 Task: Search one way flight ticket for 4 adults, 2 children, 2 infants in seat and 1 infant on lap in economy from Eastsound: Orcas Island Airport to Laramie: Laramie Regional Airport on 5-3-2023. Choice of flights is Spirit. Number of bags: 1 carry on bag. Price is upto 45000. Outbound departure time preference is 12:45.
Action: Mouse moved to (274, 251)
Screenshot: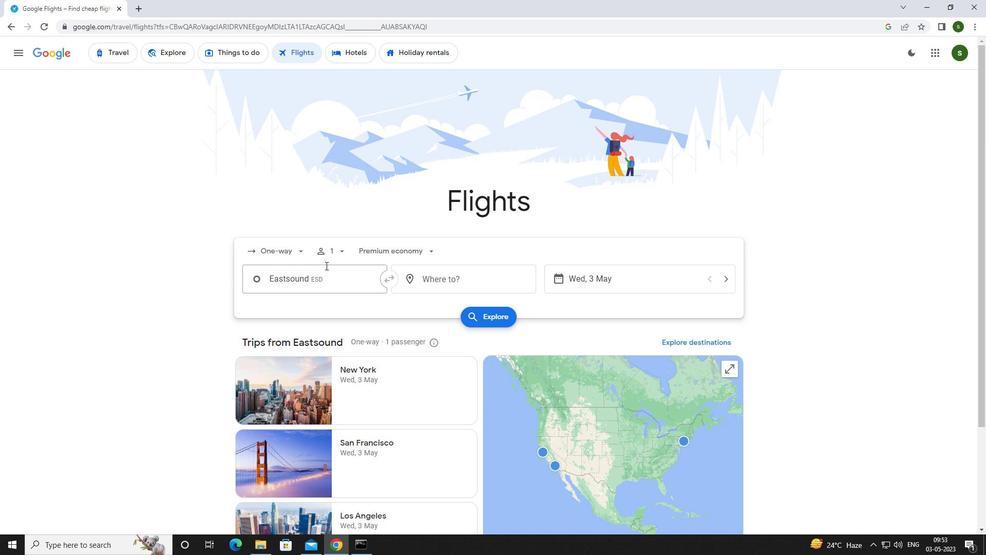 
Action: Mouse pressed left at (274, 251)
Screenshot: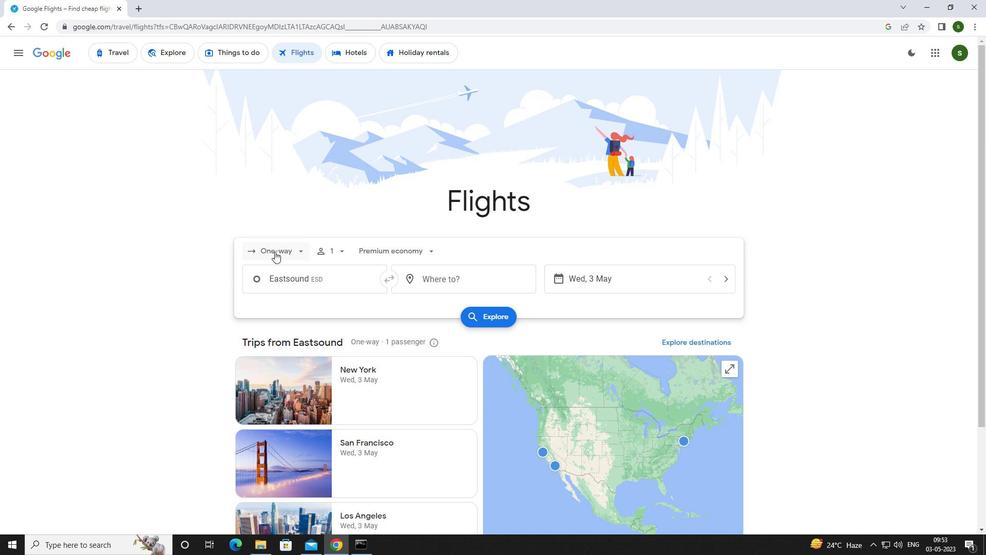 
Action: Mouse moved to (292, 293)
Screenshot: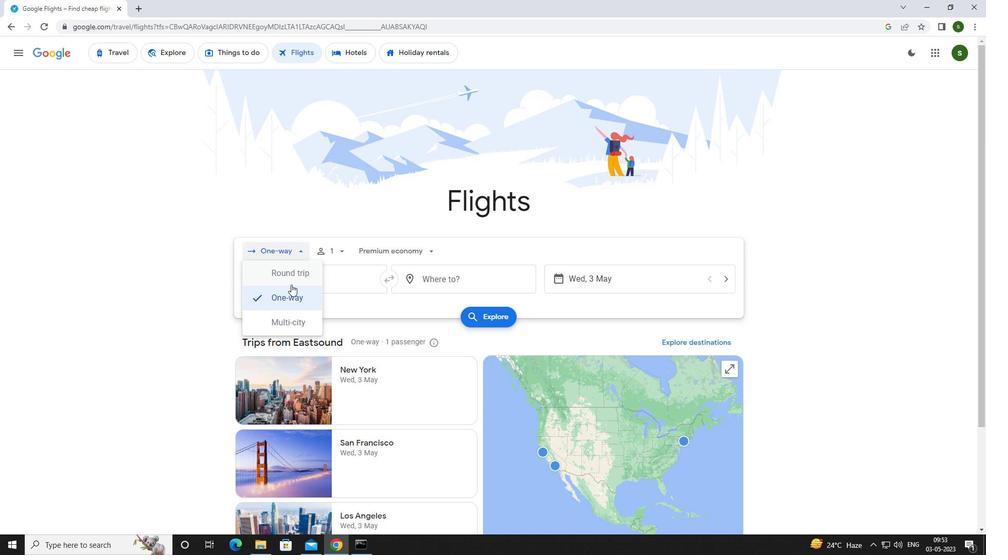 
Action: Mouse pressed left at (292, 293)
Screenshot: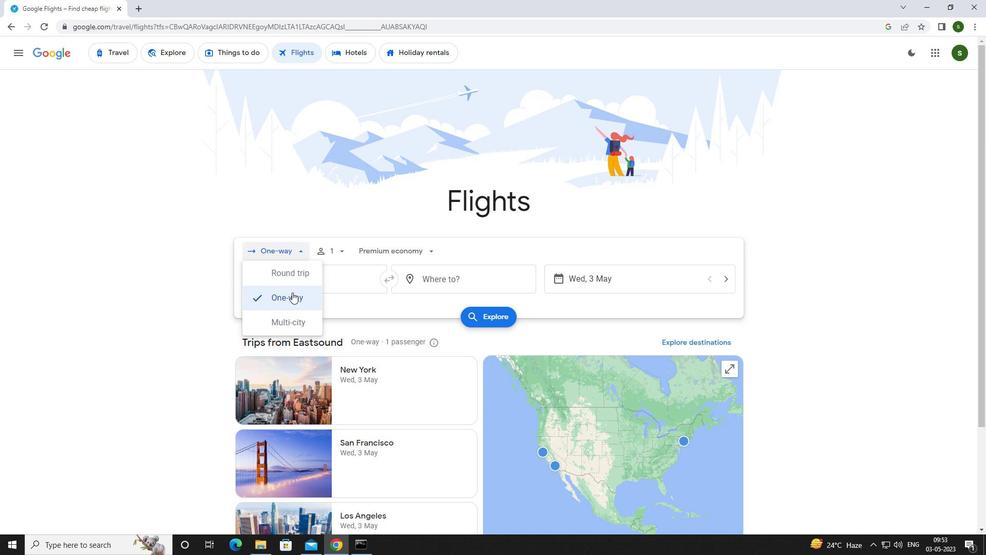 
Action: Mouse moved to (338, 252)
Screenshot: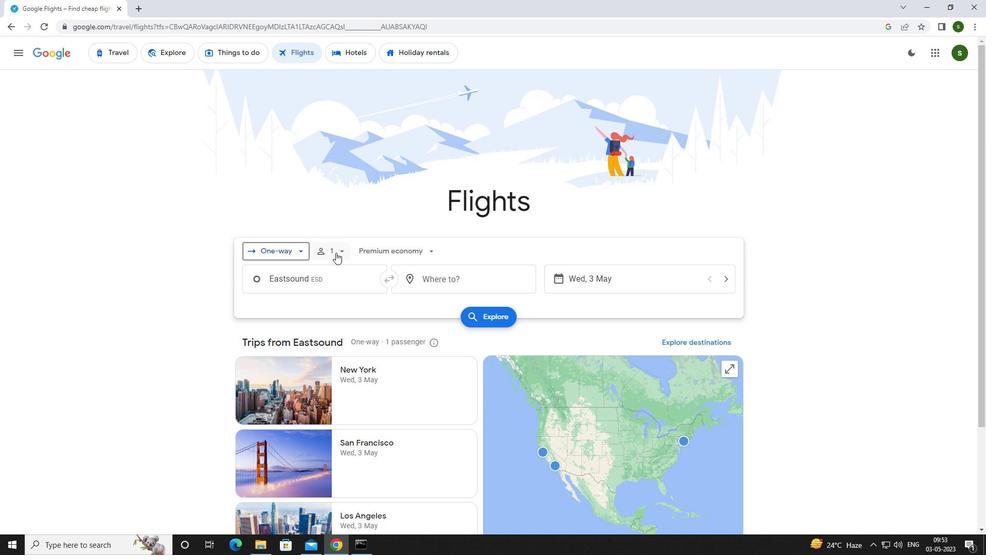 
Action: Mouse pressed left at (338, 252)
Screenshot: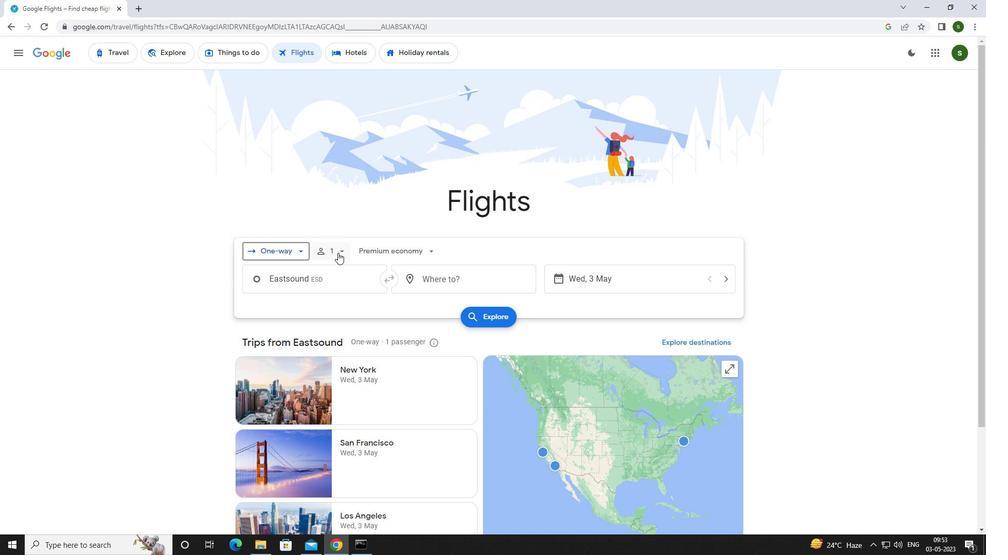 
Action: Mouse moved to (425, 278)
Screenshot: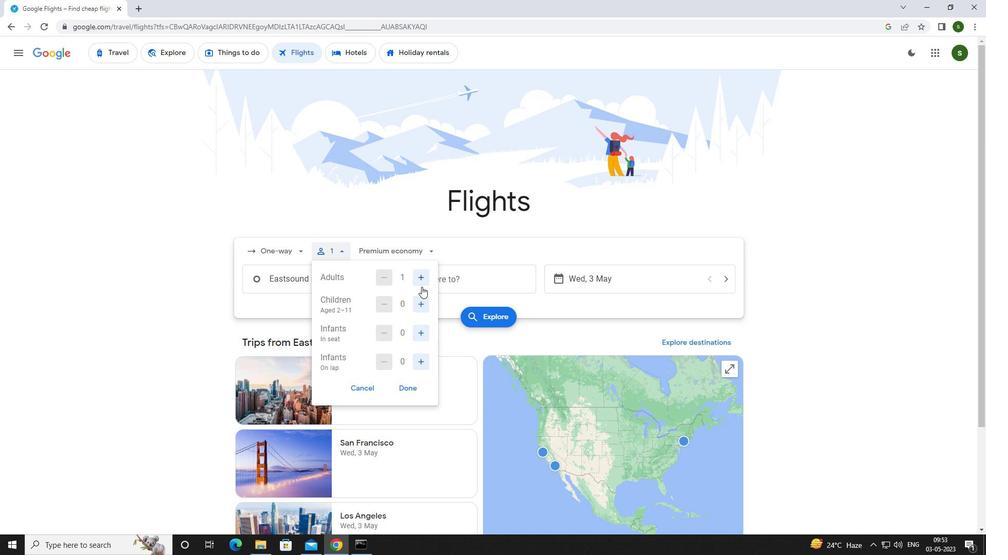 
Action: Mouse pressed left at (425, 278)
Screenshot: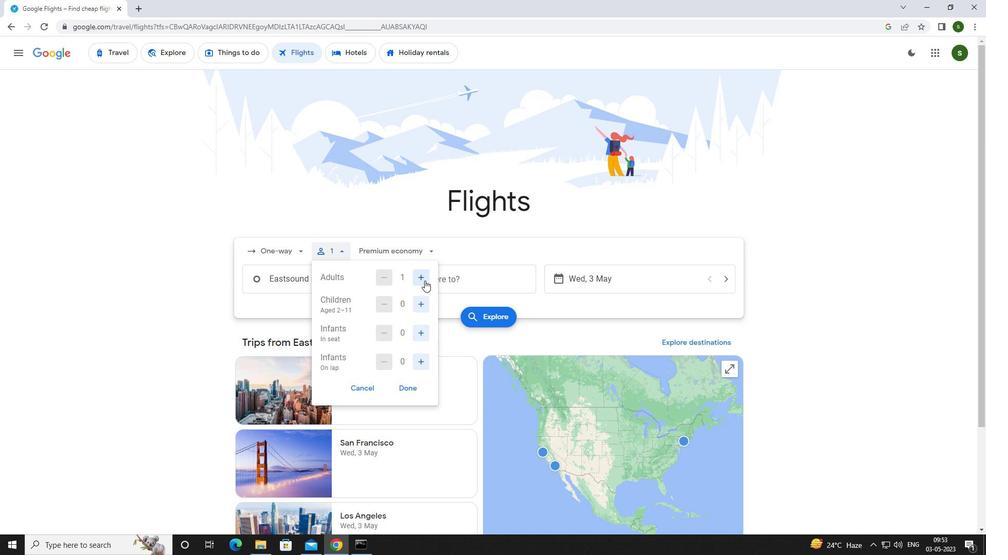
Action: Mouse pressed left at (425, 278)
Screenshot: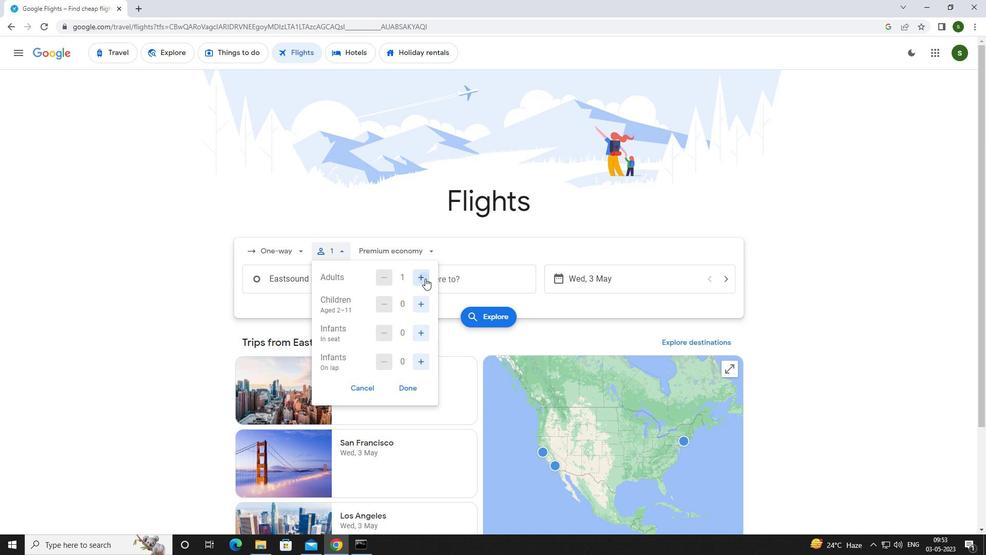 
Action: Mouse pressed left at (425, 278)
Screenshot: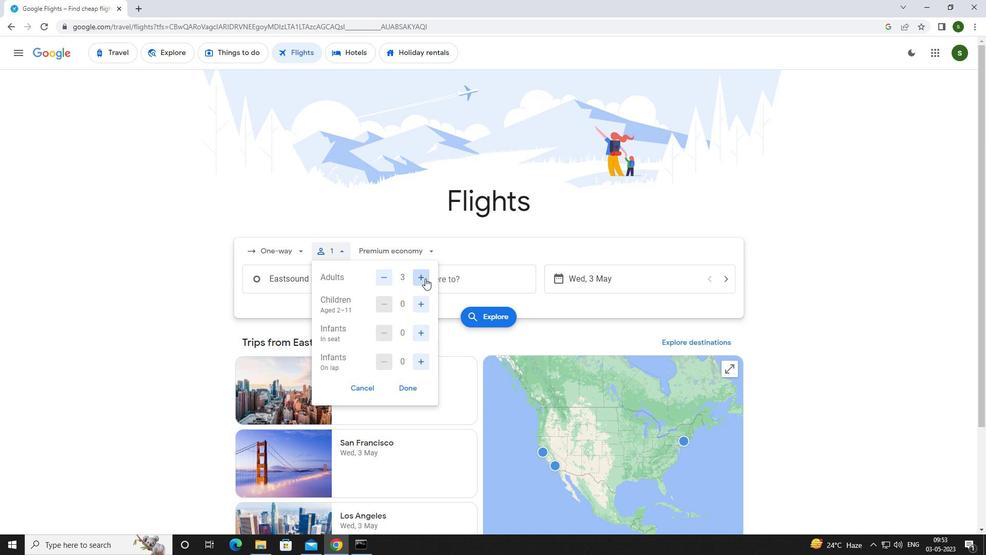 
Action: Mouse moved to (422, 302)
Screenshot: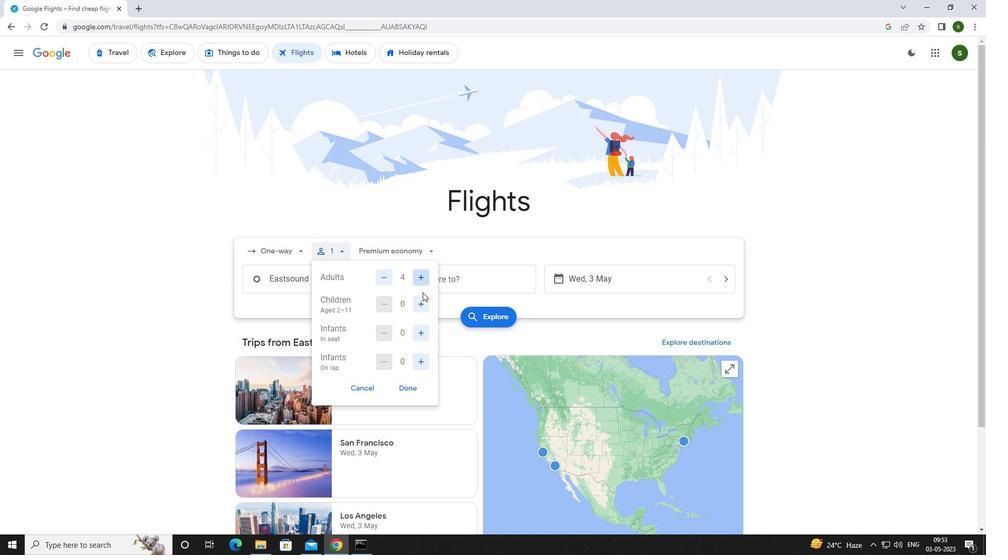 
Action: Mouse pressed left at (422, 302)
Screenshot: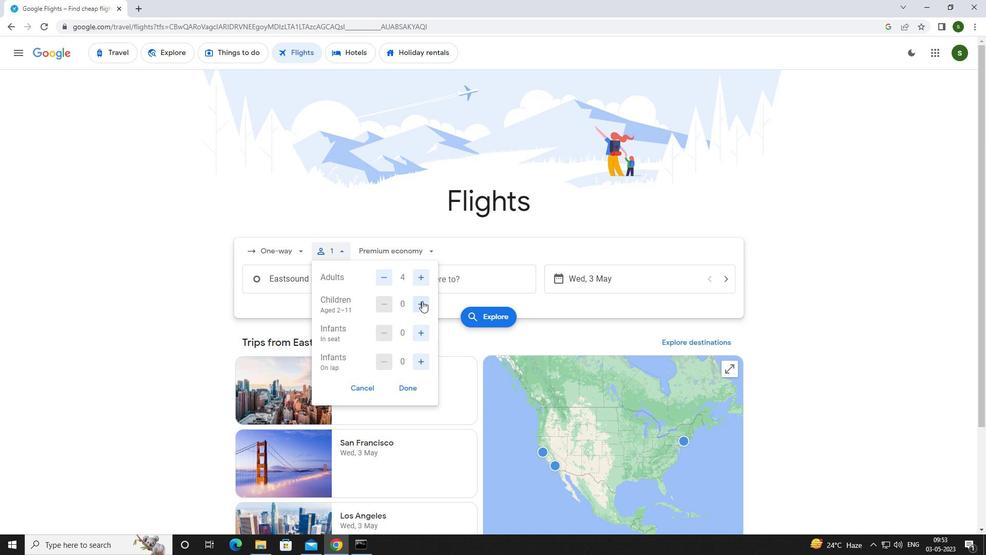 
Action: Mouse pressed left at (422, 302)
Screenshot: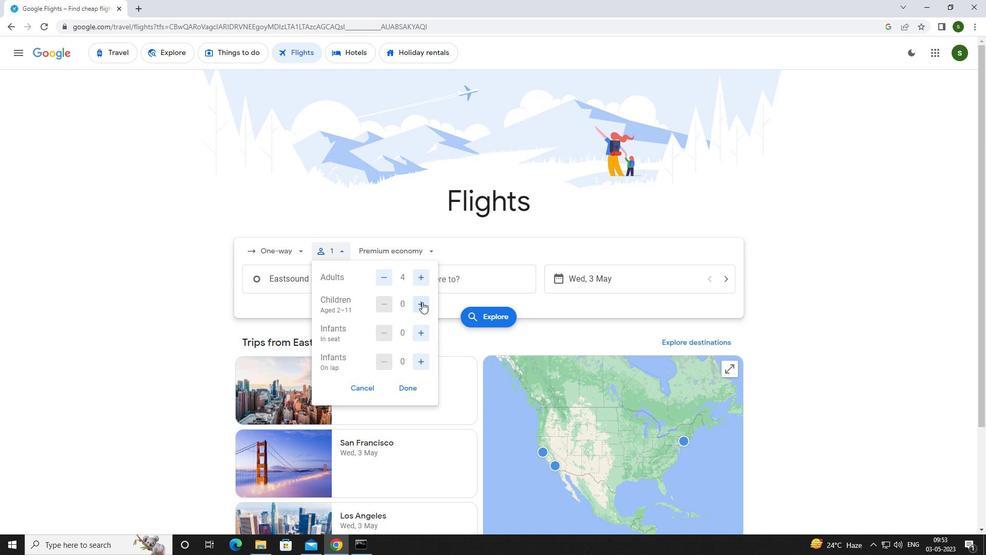 
Action: Mouse moved to (425, 336)
Screenshot: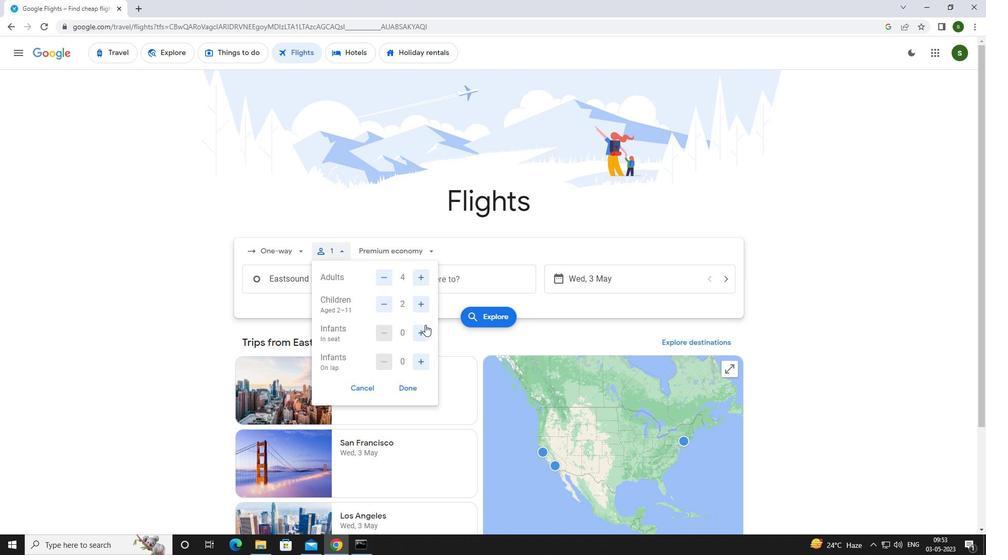 
Action: Mouse pressed left at (425, 336)
Screenshot: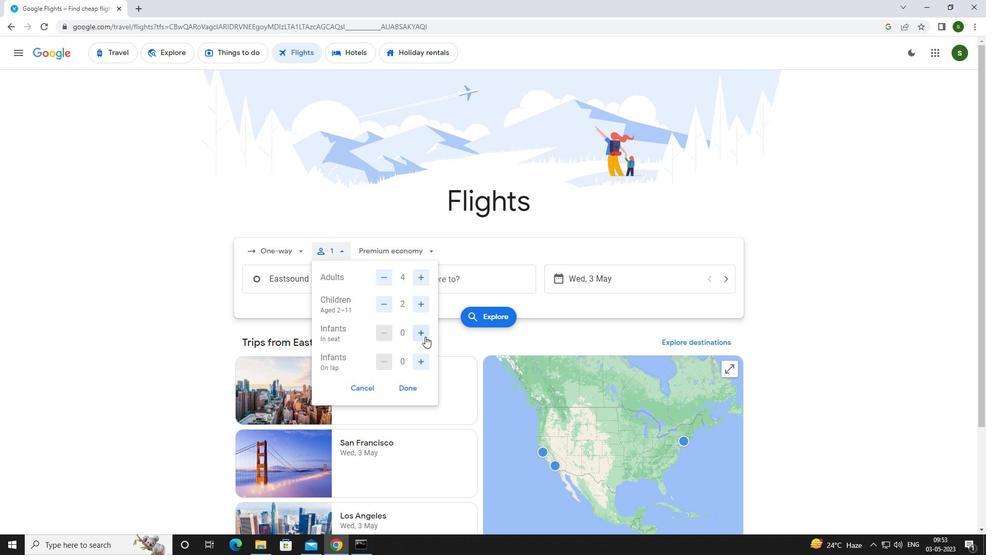 
Action: Mouse pressed left at (425, 336)
Screenshot: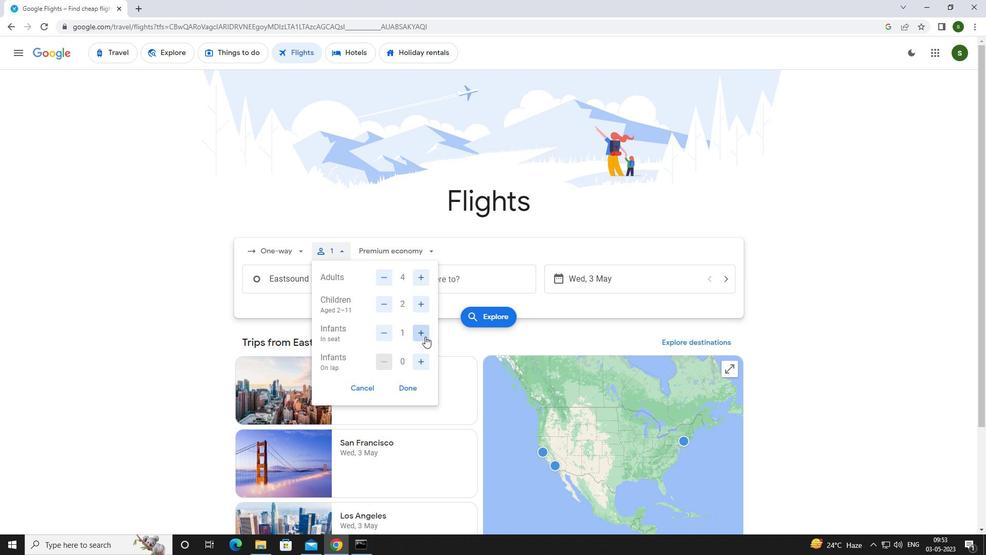 
Action: Mouse moved to (424, 358)
Screenshot: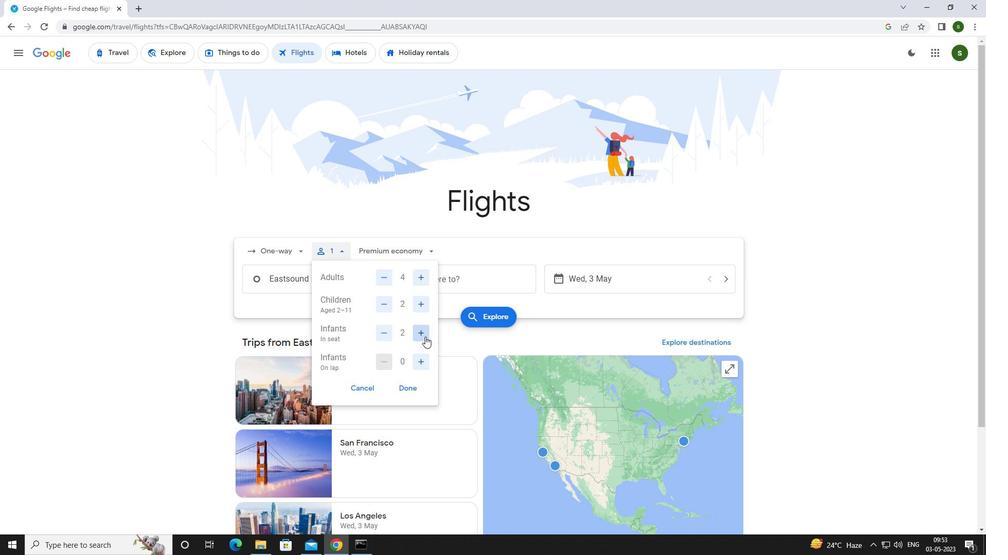 
Action: Mouse pressed left at (424, 358)
Screenshot: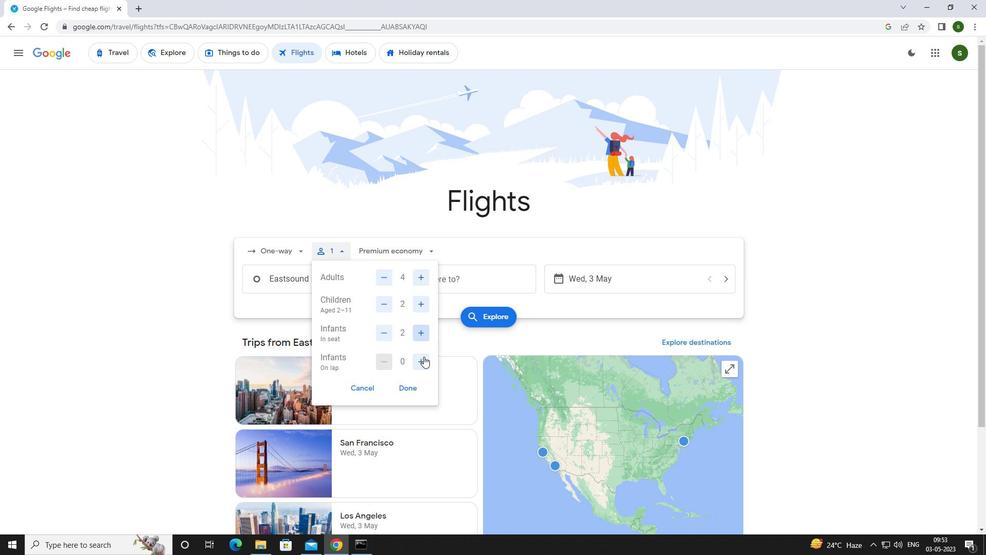 
Action: Mouse moved to (401, 251)
Screenshot: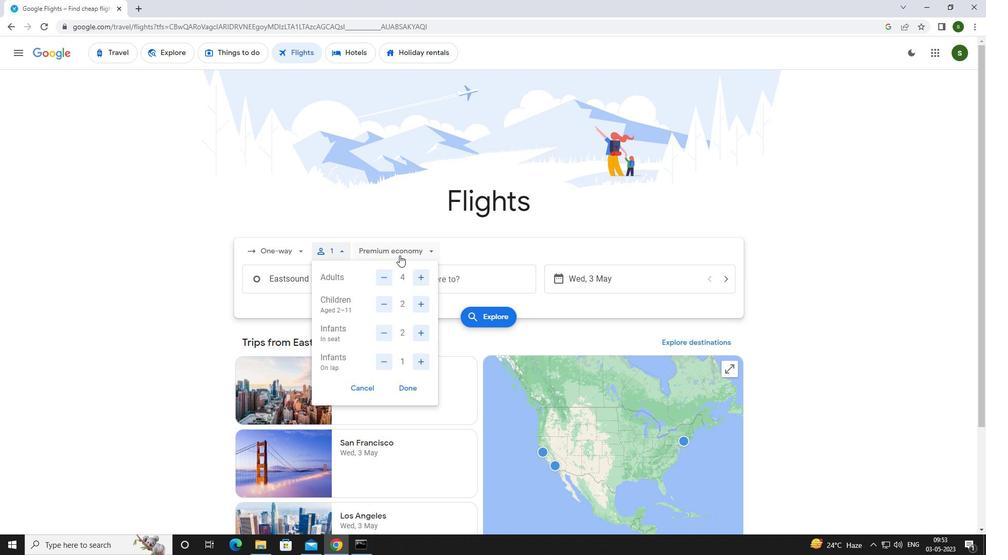 
Action: Mouse pressed left at (401, 251)
Screenshot: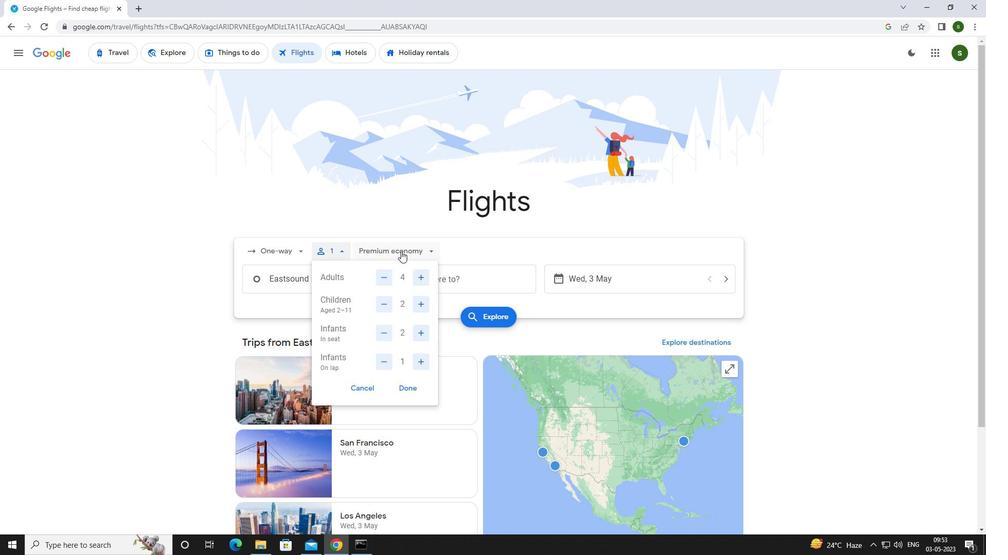 
Action: Mouse moved to (404, 273)
Screenshot: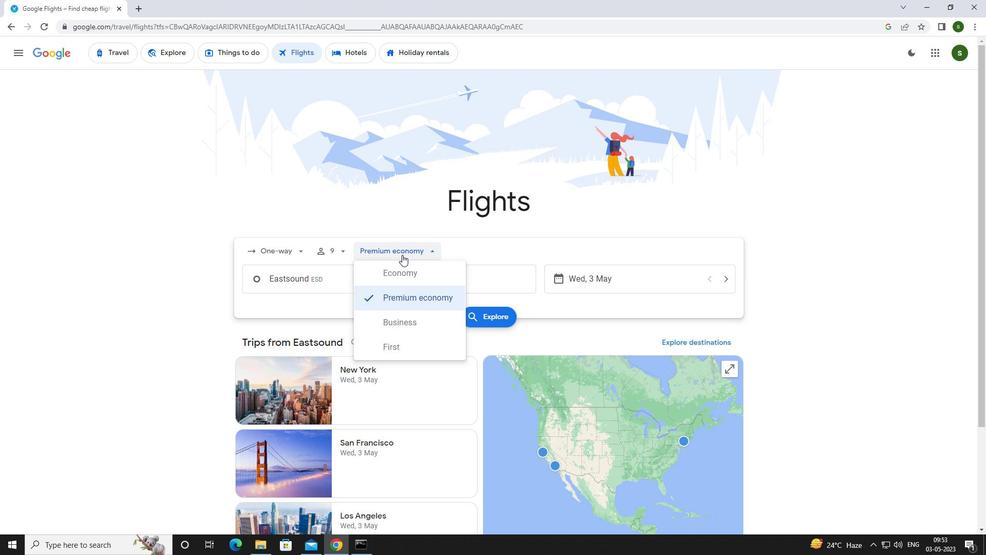 
Action: Mouse pressed left at (404, 273)
Screenshot: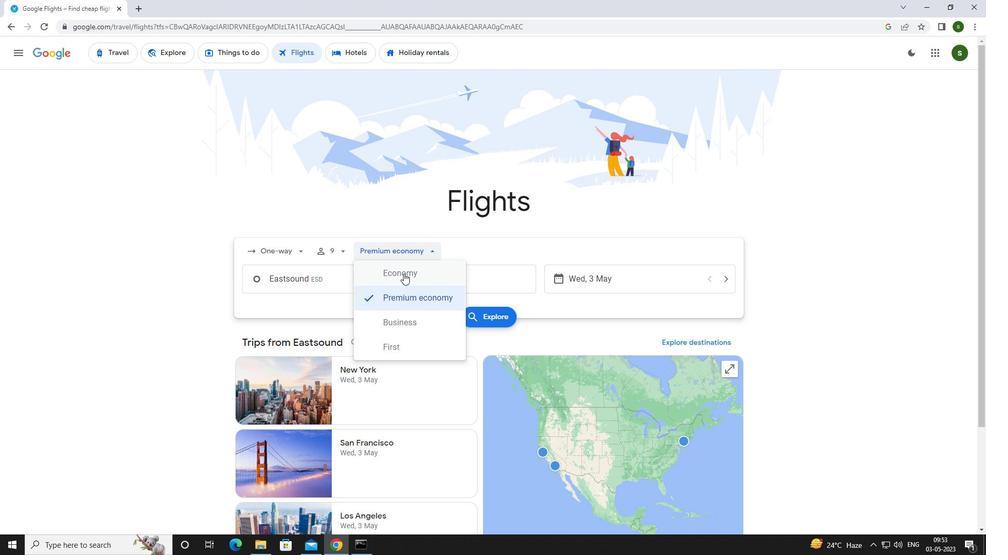 
Action: Mouse moved to (358, 281)
Screenshot: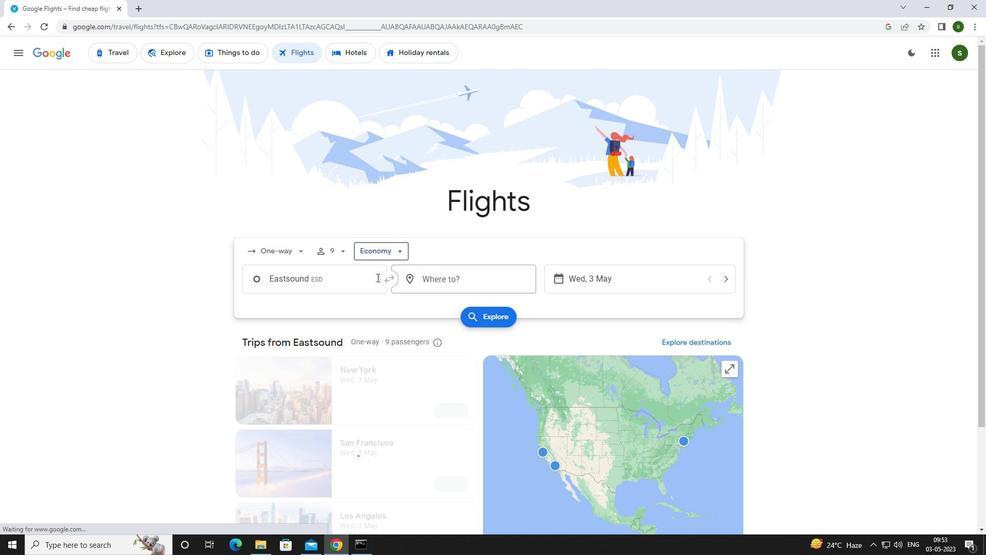 
Action: Mouse pressed left at (358, 281)
Screenshot: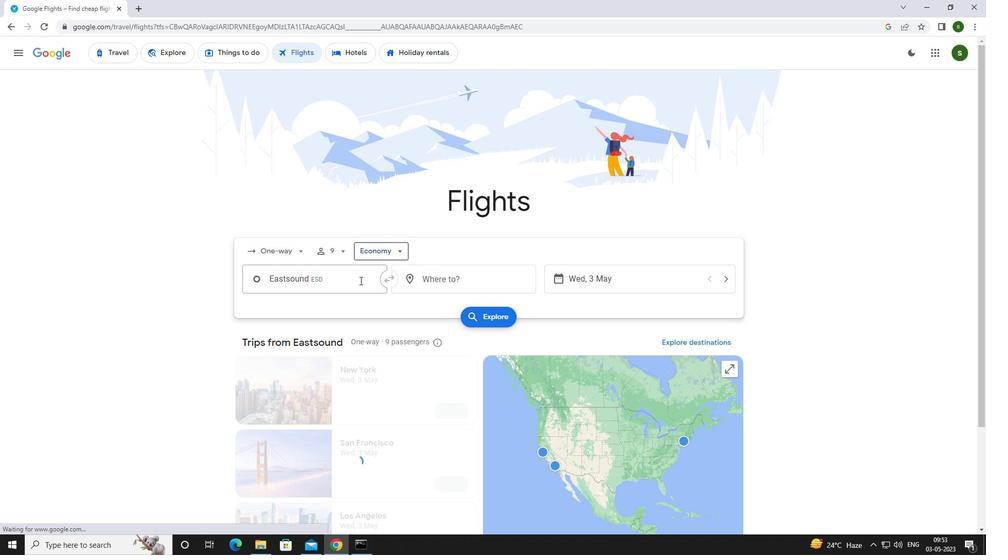 
Action: Key pressed <Key.caps_lock>o<Key.caps_lock>rcas
Screenshot: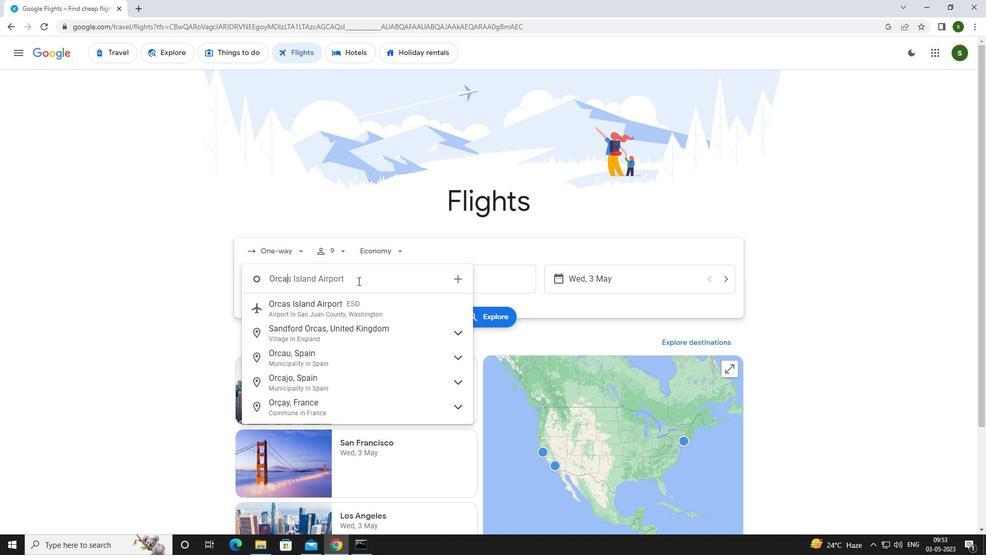 
Action: Mouse moved to (358, 306)
Screenshot: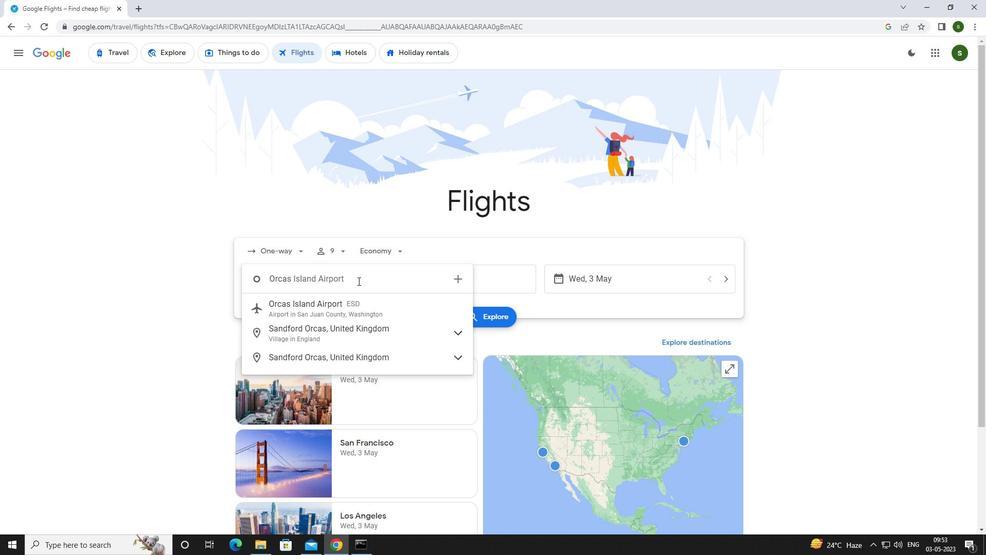 
Action: Mouse pressed left at (358, 306)
Screenshot: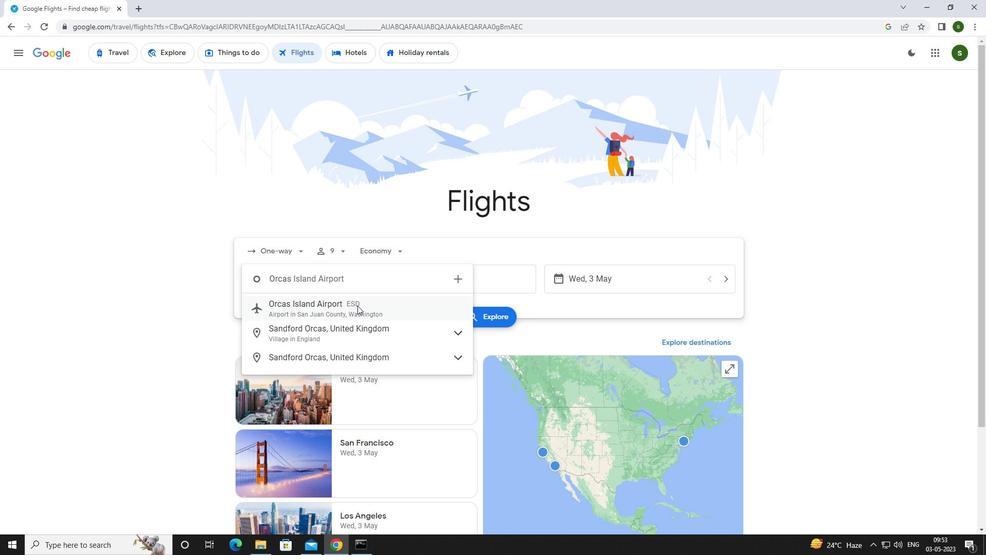 
Action: Mouse moved to (448, 281)
Screenshot: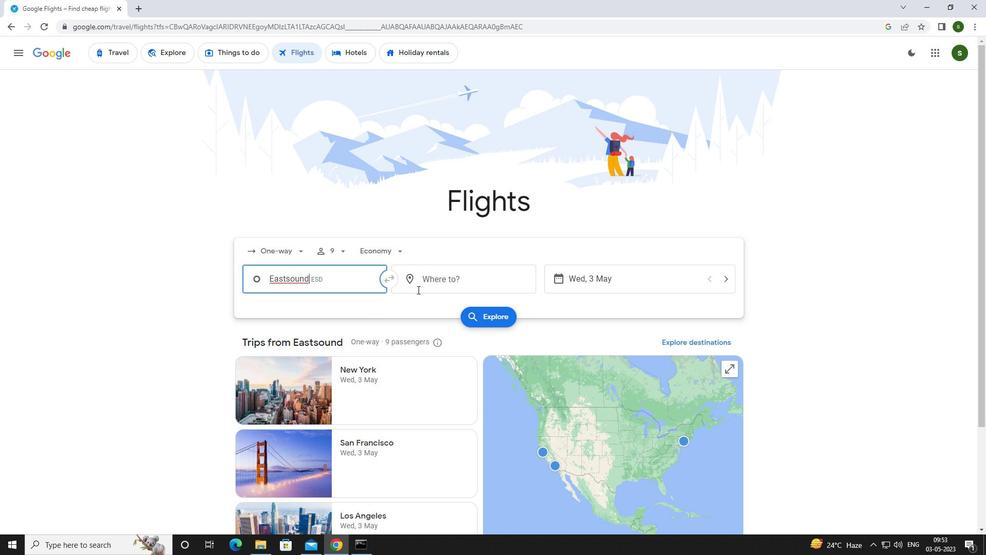 
Action: Mouse pressed left at (448, 281)
Screenshot: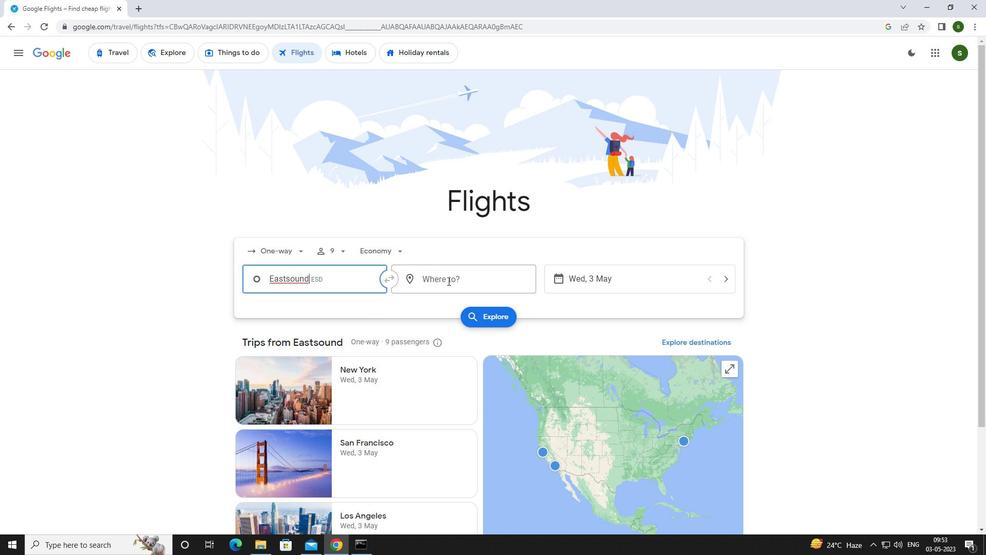 
Action: Mouse moved to (453, 278)
Screenshot: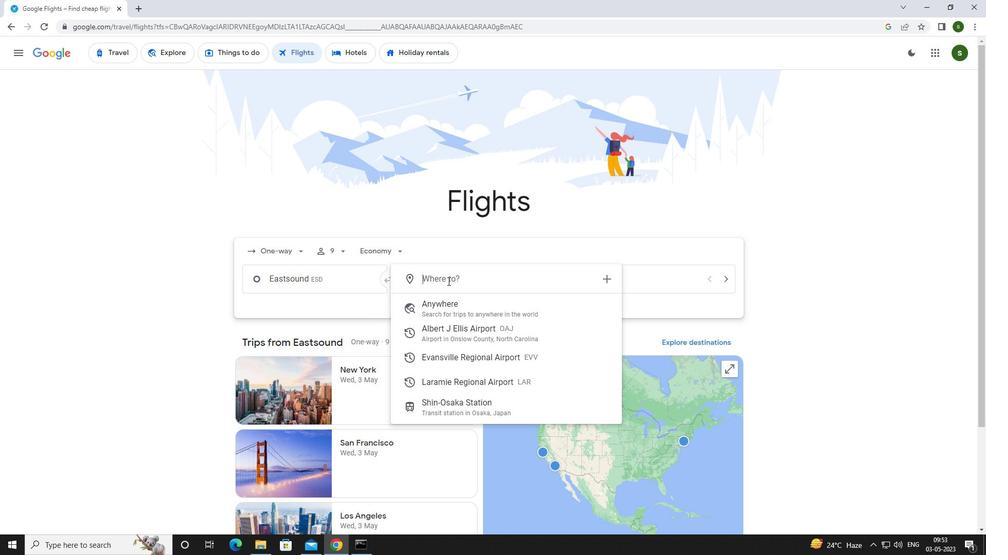 
Action: Key pressed <Key.caps_lock>l<Key.caps_lock>aram
Screenshot: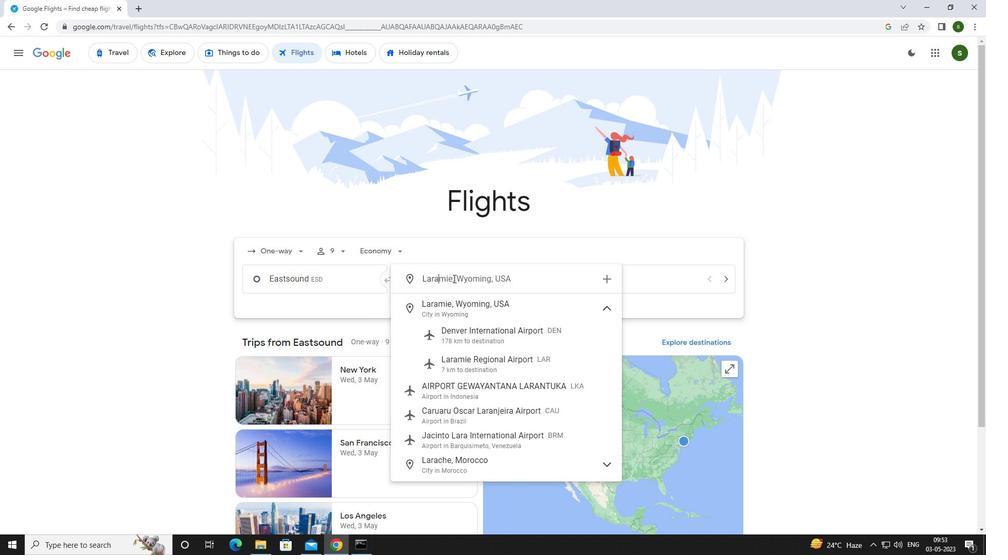 
Action: Mouse moved to (483, 357)
Screenshot: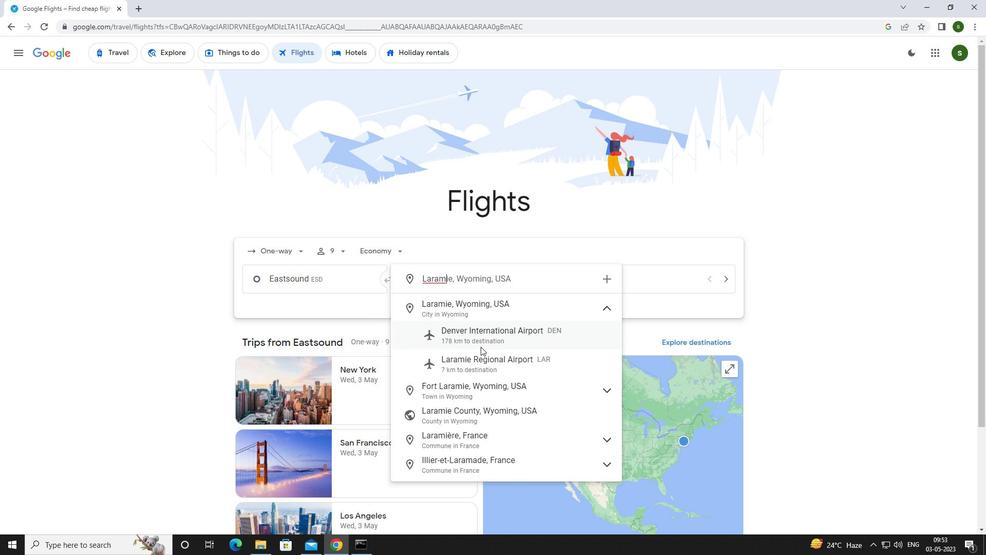 
Action: Mouse pressed left at (483, 357)
Screenshot: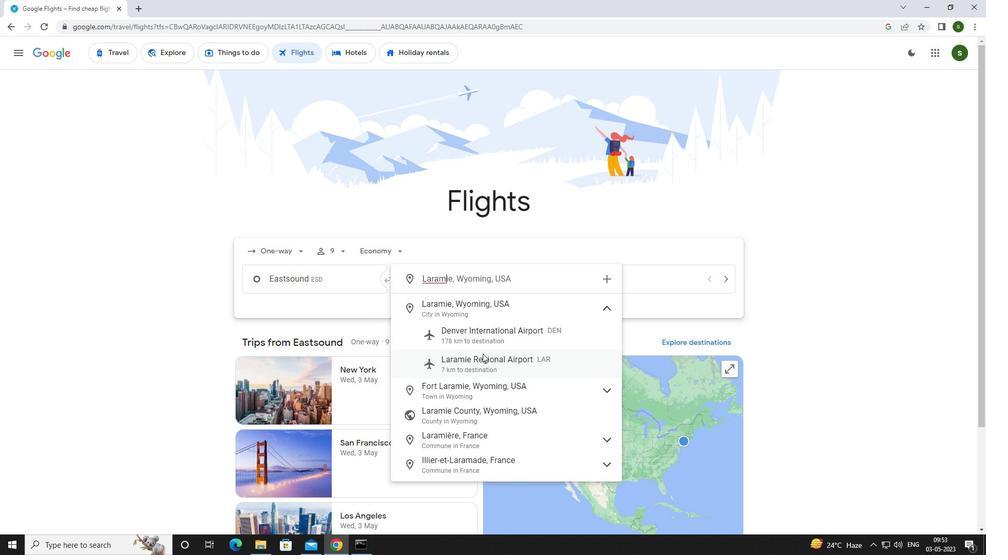 
Action: Mouse moved to (617, 279)
Screenshot: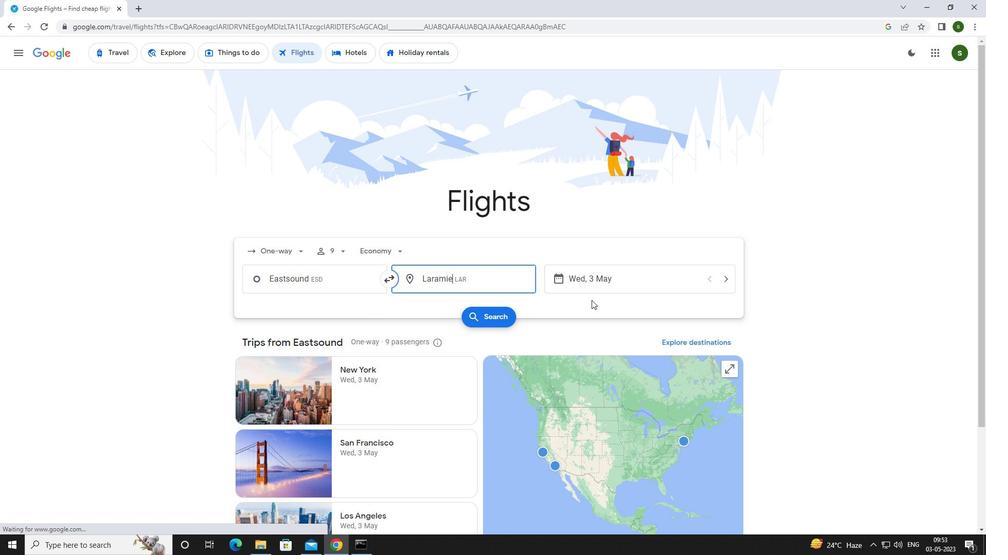 
Action: Mouse pressed left at (617, 279)
Screenshot: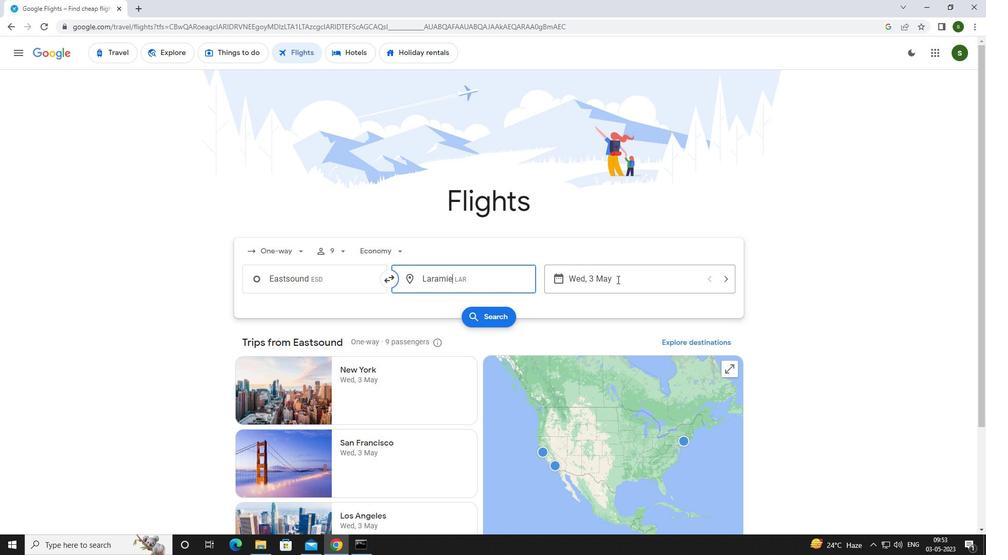 
Action: Mouse moved to (441, 341)
Screenshot: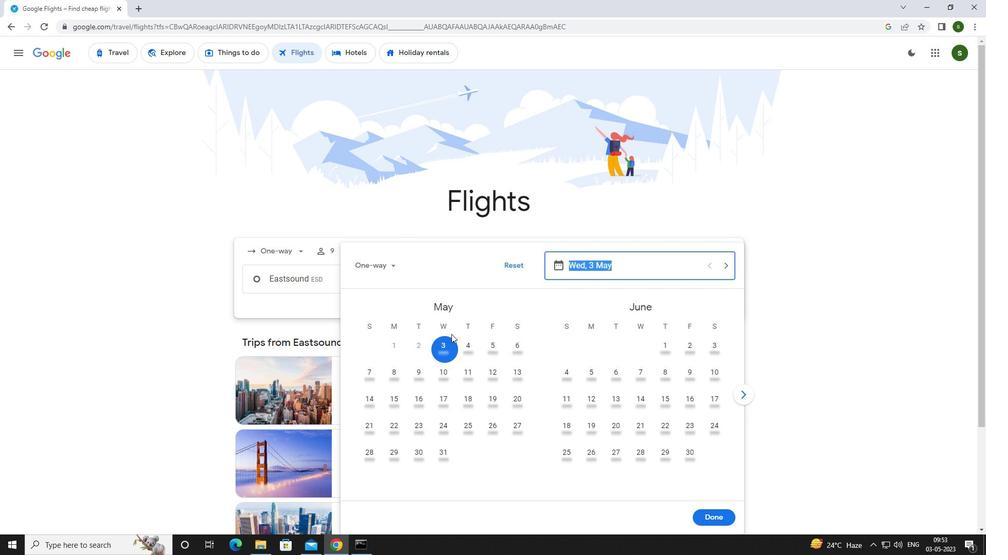 
Action: Mouse pressed left at (441, 341)
Screenshot: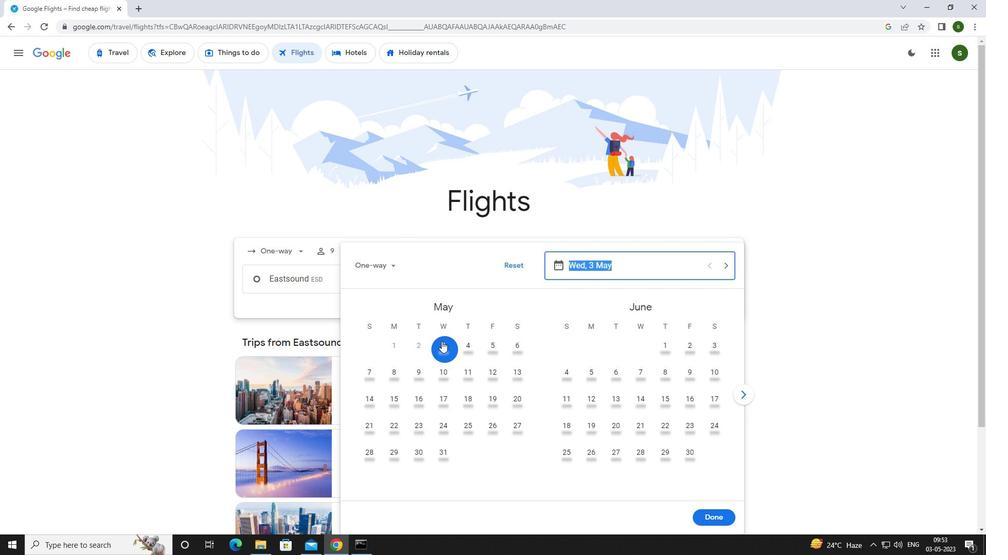 
Action: Mouse moved to (714, 512)
Screenshot: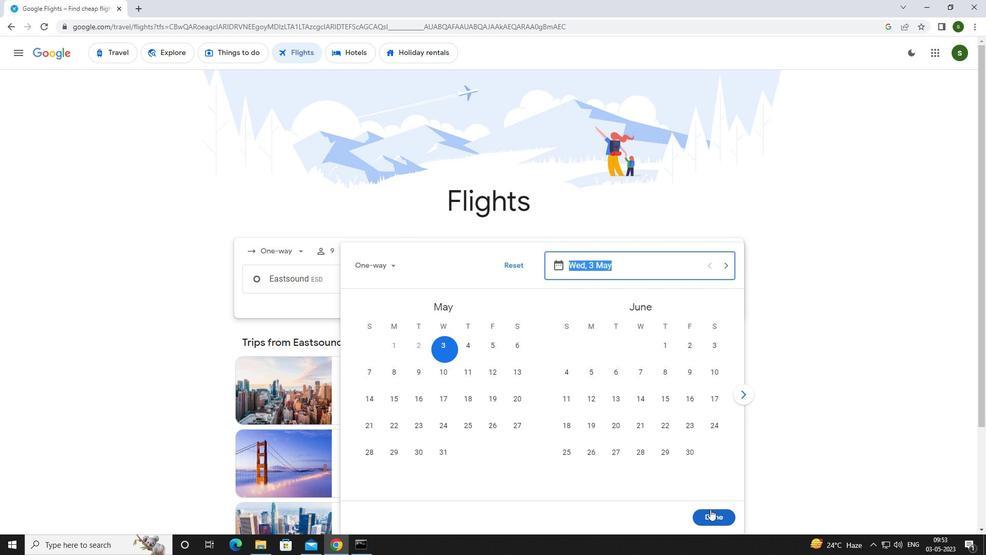 
Action: Mouse pressed left at (714, 512)
Screenshot: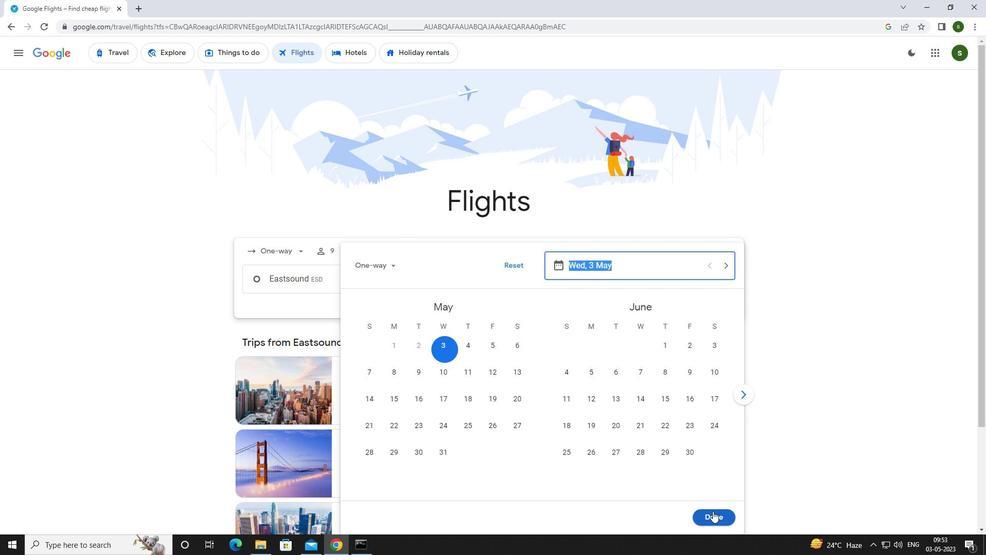 
Action: Mouse moved to (481, 322)
Screenshot: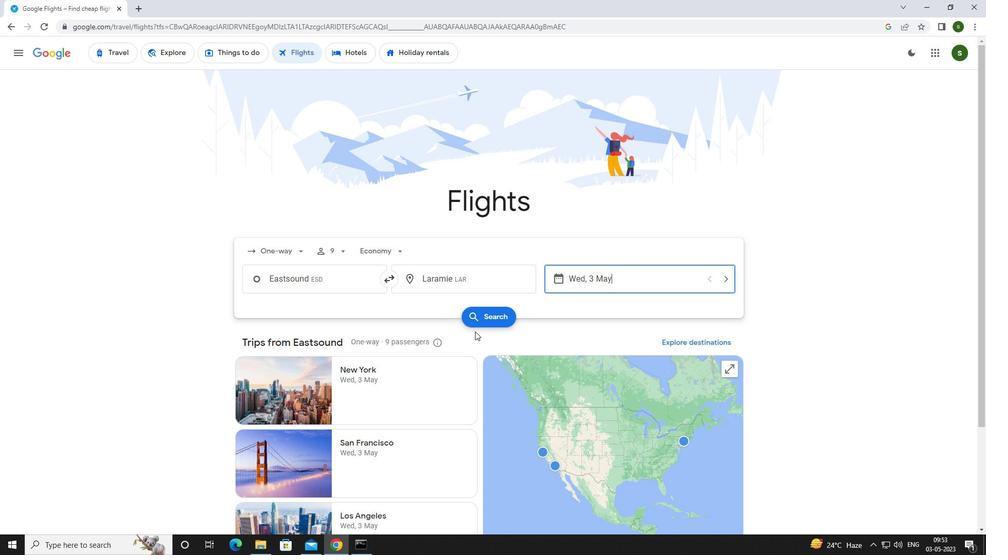 
Action: Mouse pressed left at (481, 322)
Screenshot: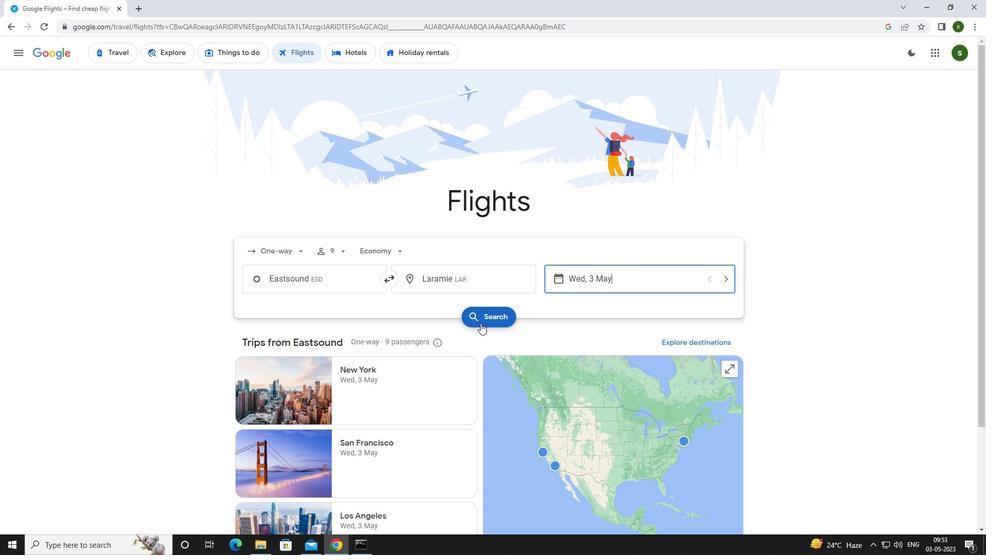 
Action: Mouse moved to (266, 148)
Screenshot: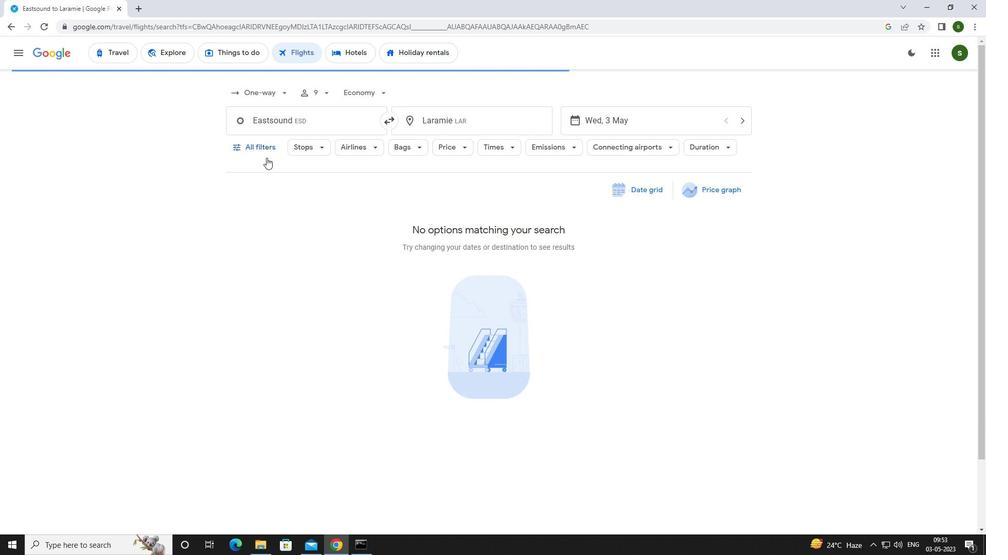
Action: Mouse pressed left at (266, 148)
Screenshot: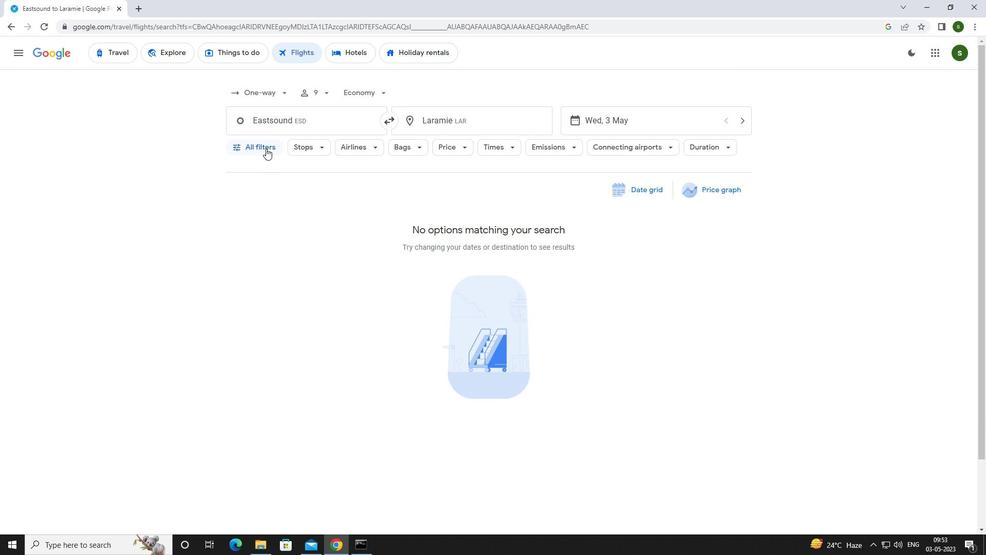
Action: Mouse moved to (383, 366)
Screenshot: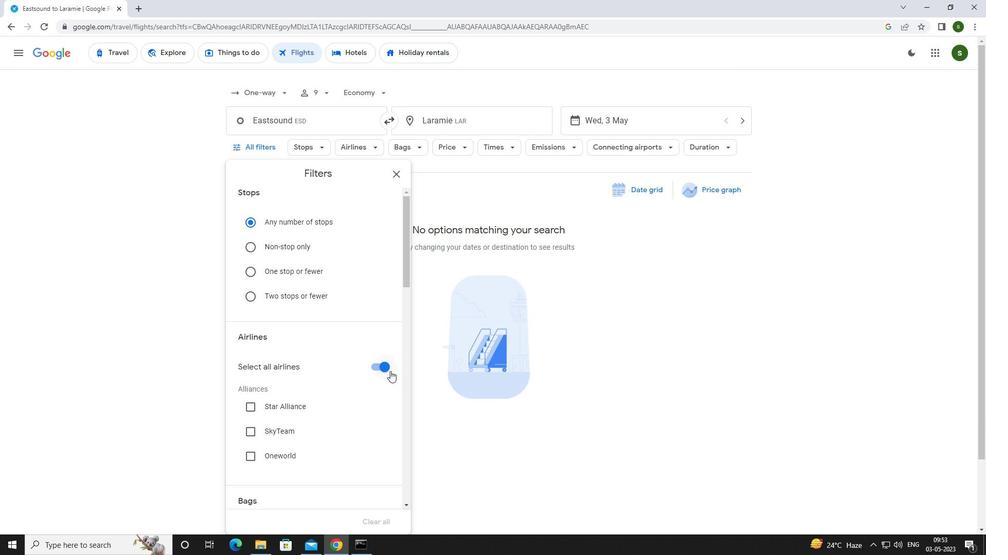 
Action: Mouse pressed left at (383, 366)
Screenshot: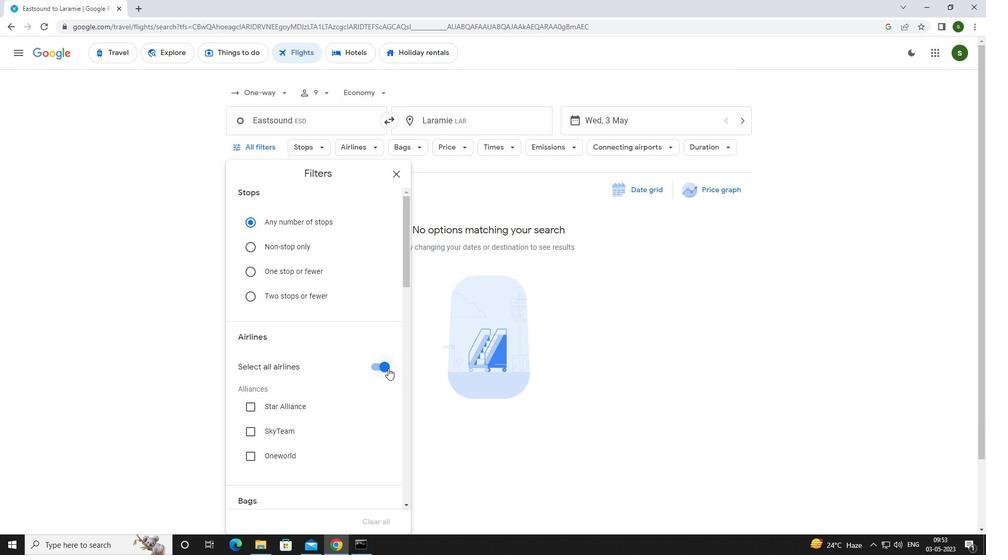 
Action: Mouse moved to (370, 330)
Screenshot: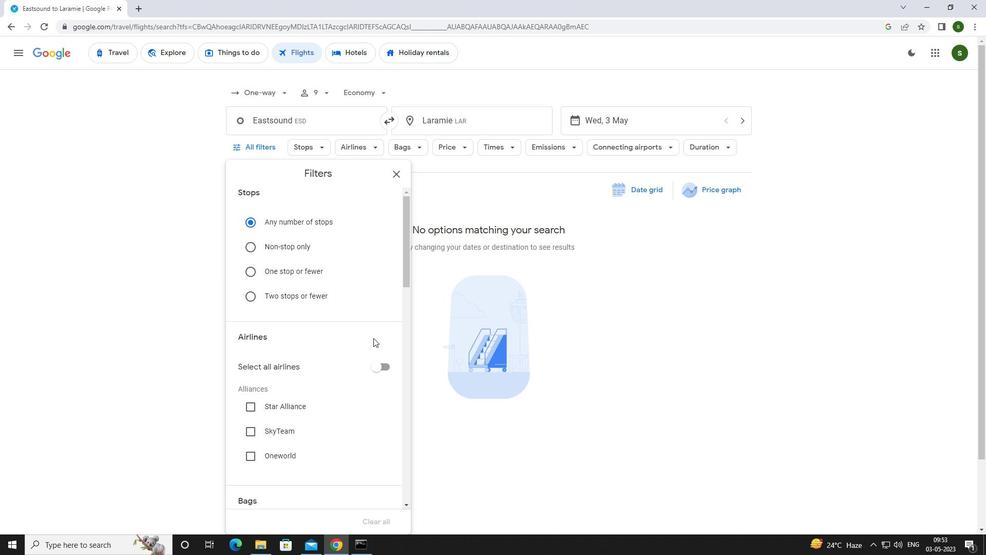
Action: Mouse scrolled (370, 329) with delta (0, 0)
Screenshot: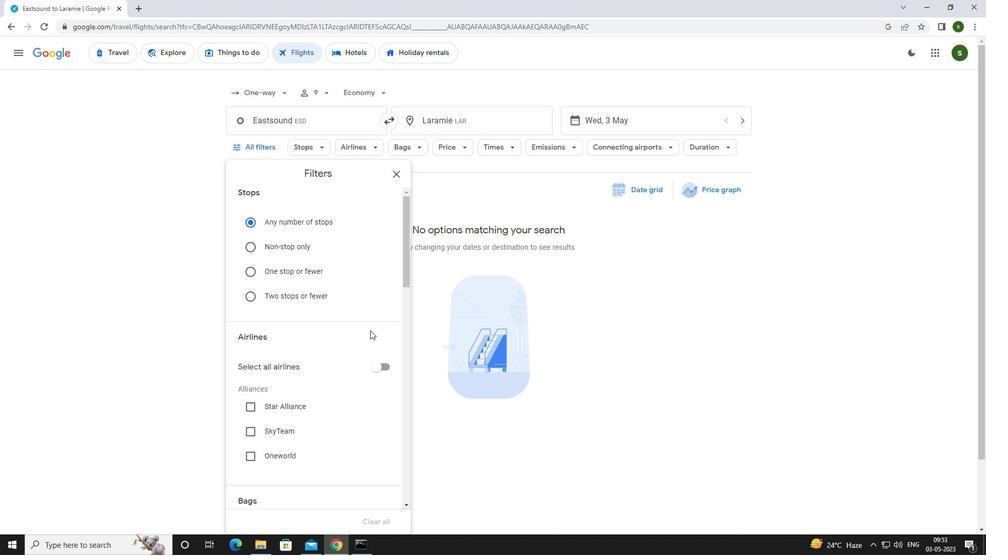 
Action: Mouse scrolled (370, 329) with delta (0, 0)
Screenshot: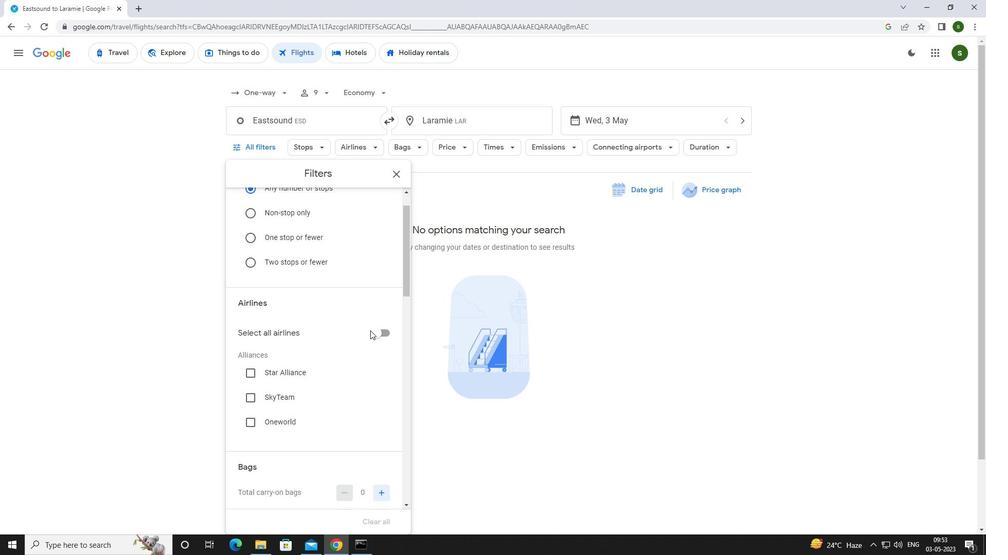 
Action: Mouse scrolled (370, 329) with delta (0, 0)
Screenshot: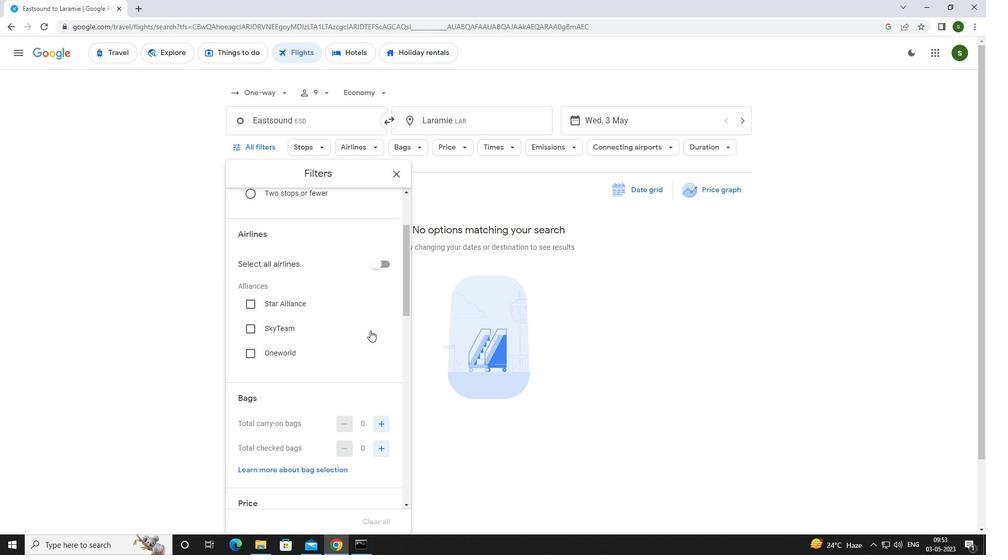
Action: Mouse scrolled (370, 329) with delta (0, 0)
Screenshot: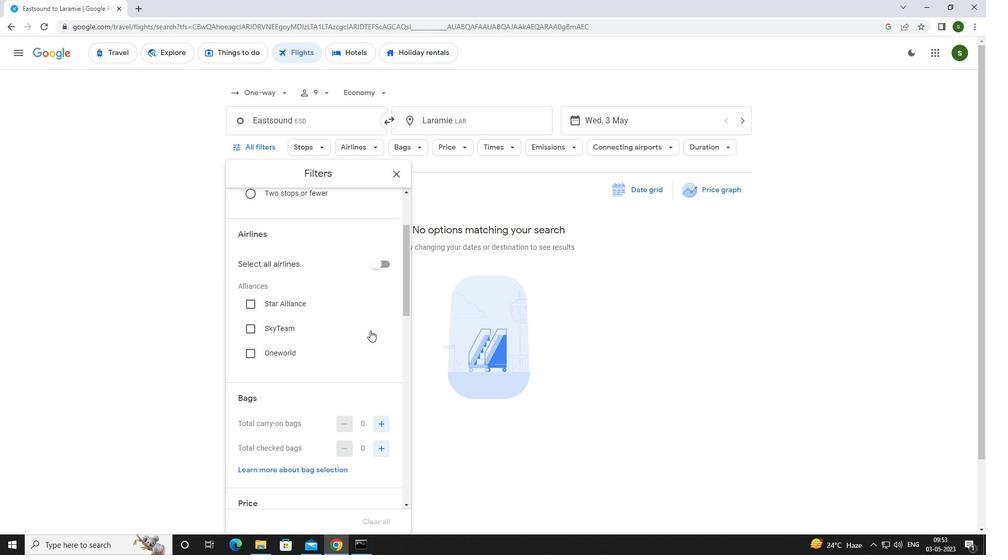 
Action: Mouse moved to (378, 322)
Screenshot: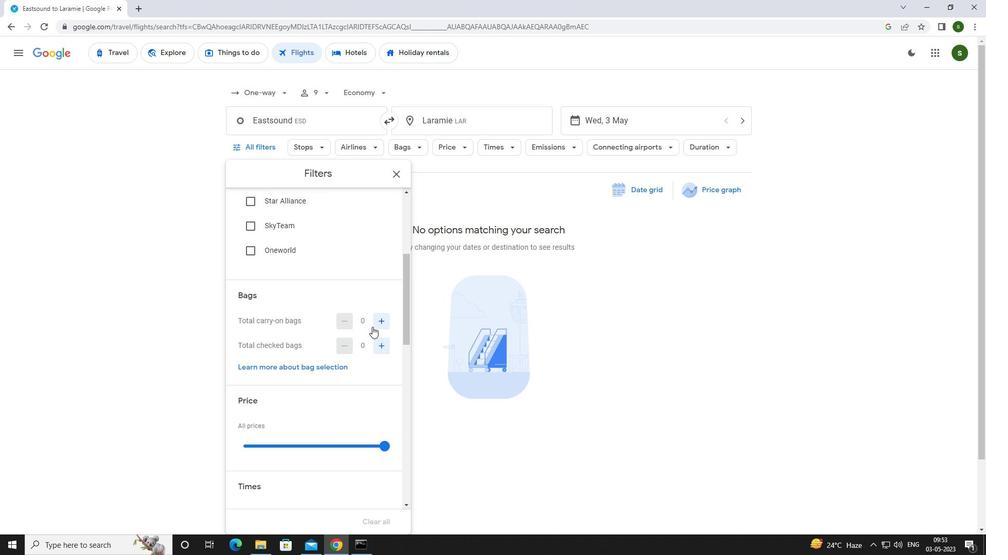 
Action: Mouse pressed left at (378, 322)
Screenshot: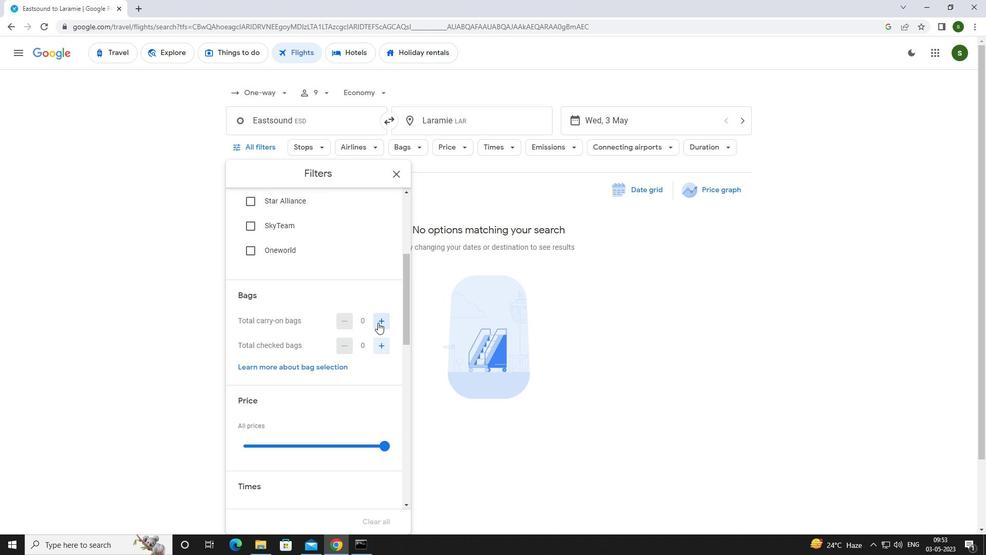 
Action: Mouse scrolled (378, 322) with delta (0, 0)
Screenshot: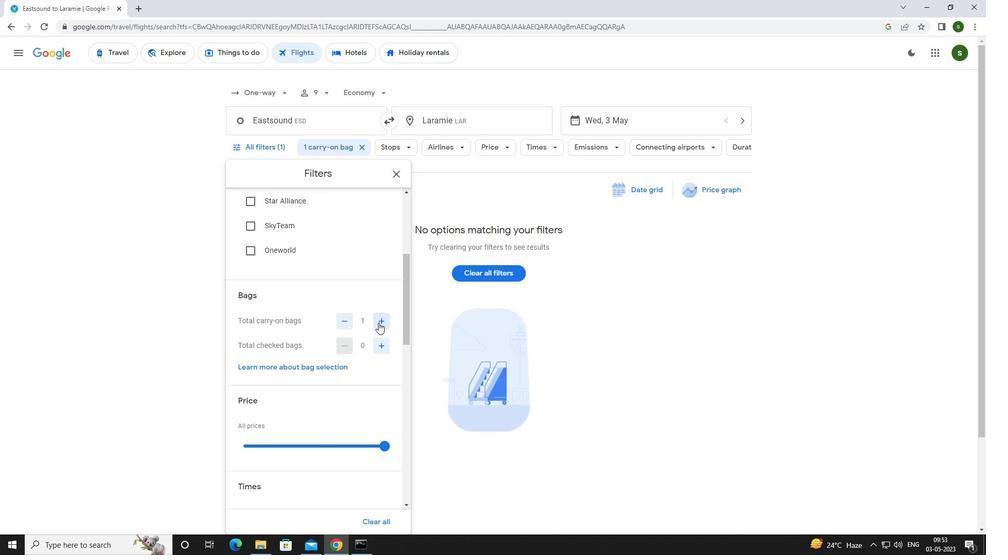 
Action: Mouse scrolled (378, 322) with delta (0, 0)
Screenshot: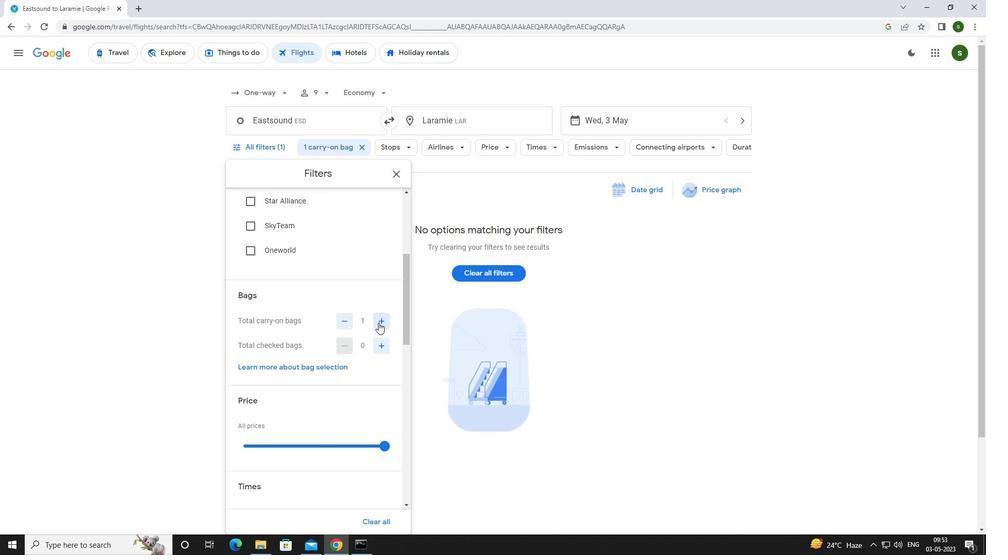 
Action: Mouse moved to (389, 340)
Screenshot: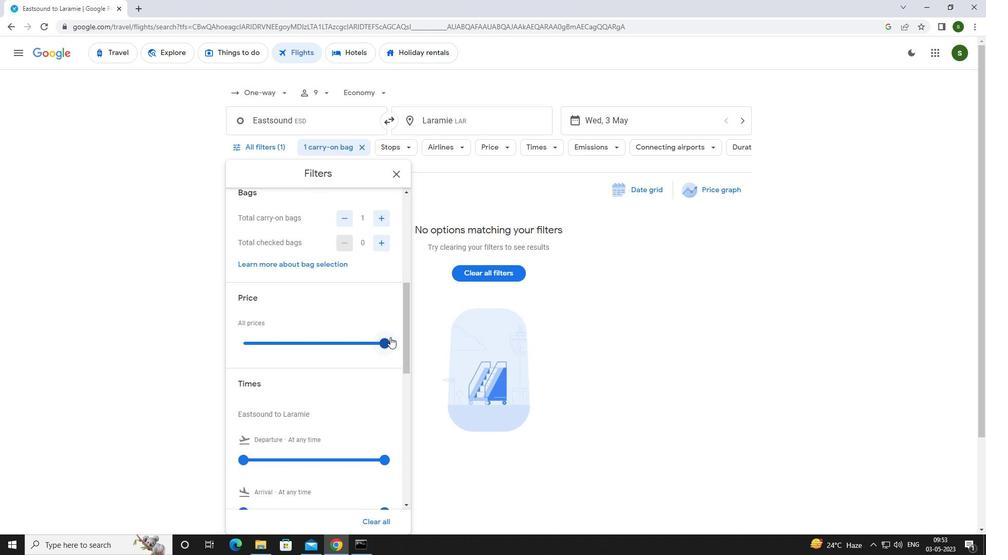 
Action: Mouse pressed left at (389, 340)
Screenshot: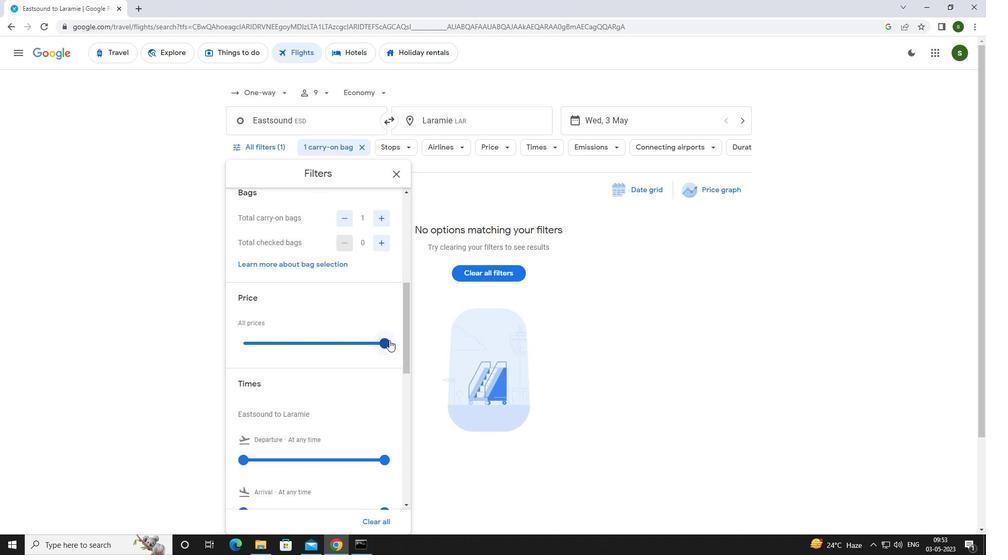 
Action: Mouse scrolled (389, 339) with delta (0, 0)
Screenshot: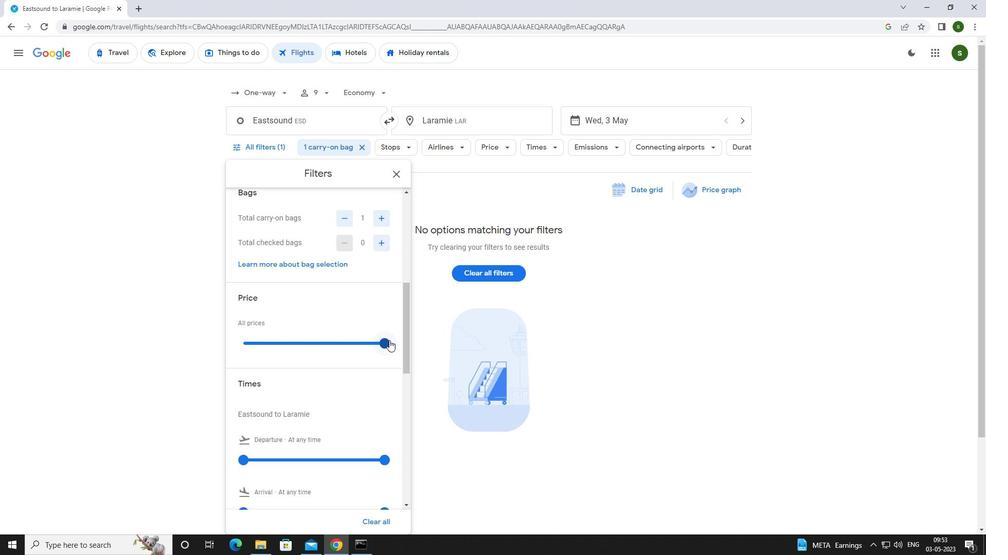 
Action: Mouse scrolled (389, 339) with delta (0, 0)
Screenshot: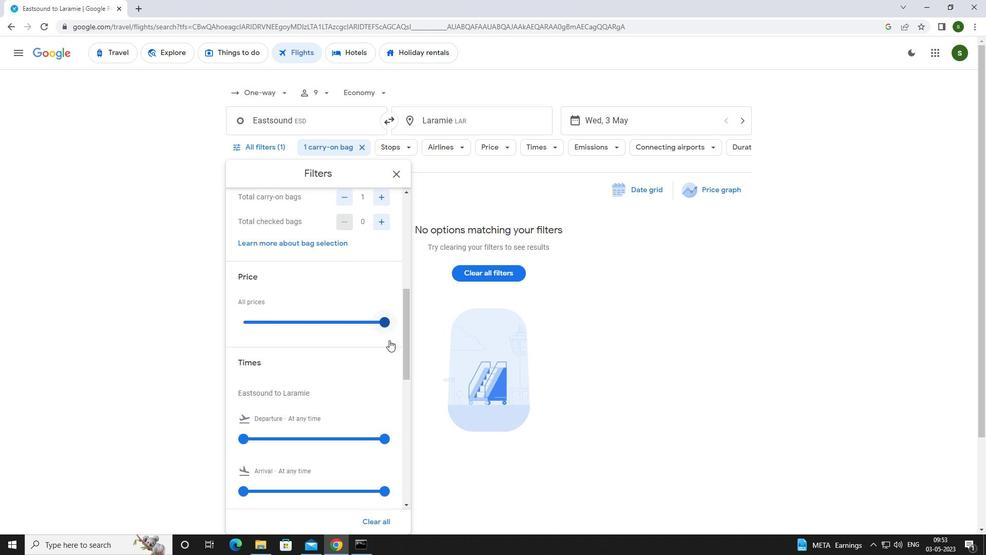
Action: Mouse moved to (241, 357)
Screenshot: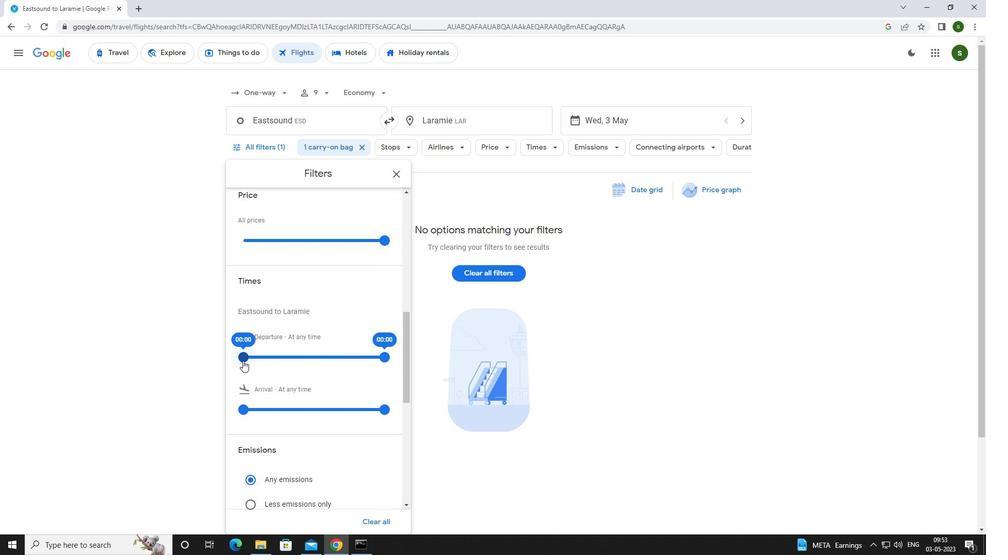 
Action: Mouse pressed left at (241, 357)
Screenshot: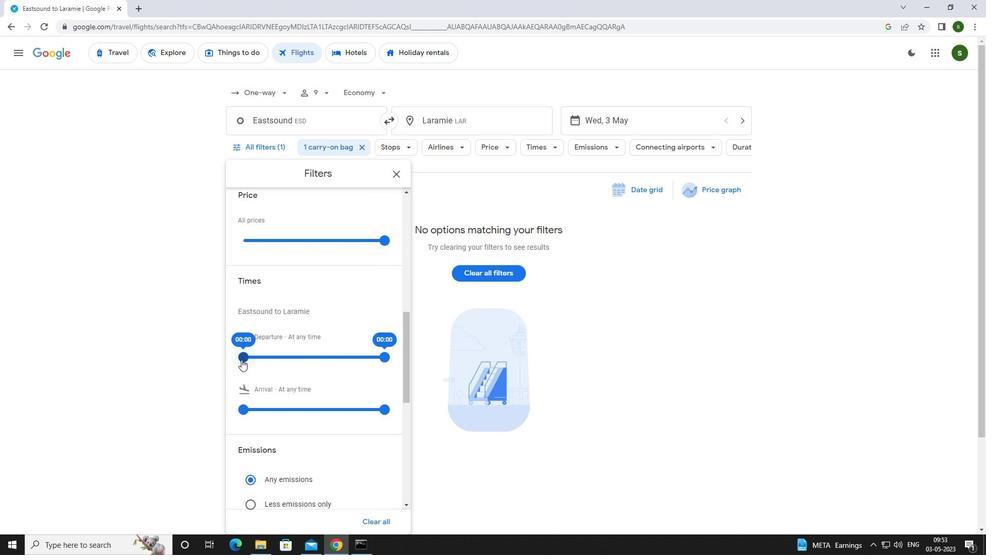 
Action: Mouse moved to (642, 354)
Screenshot: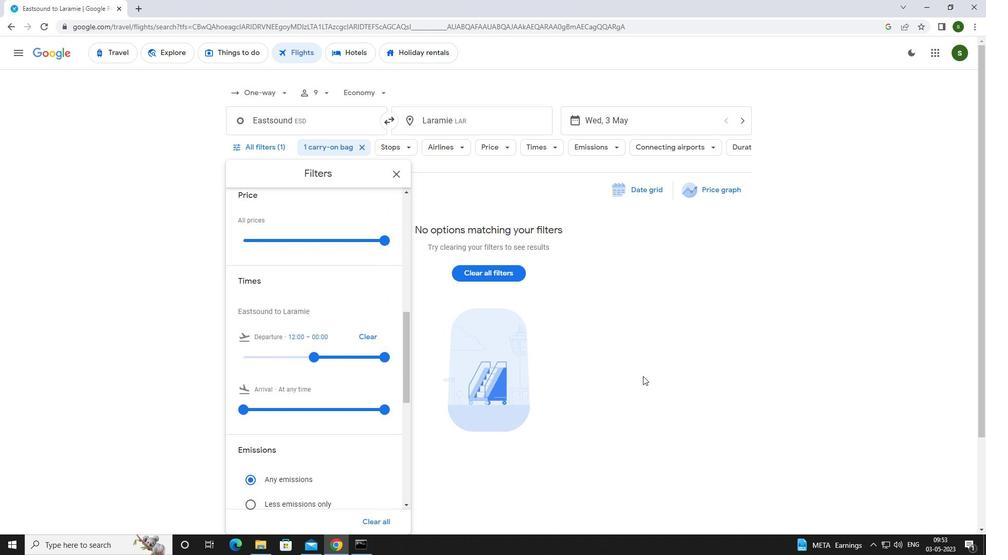 
Action: Mouse pressed left at (642, 354)
Screenshot: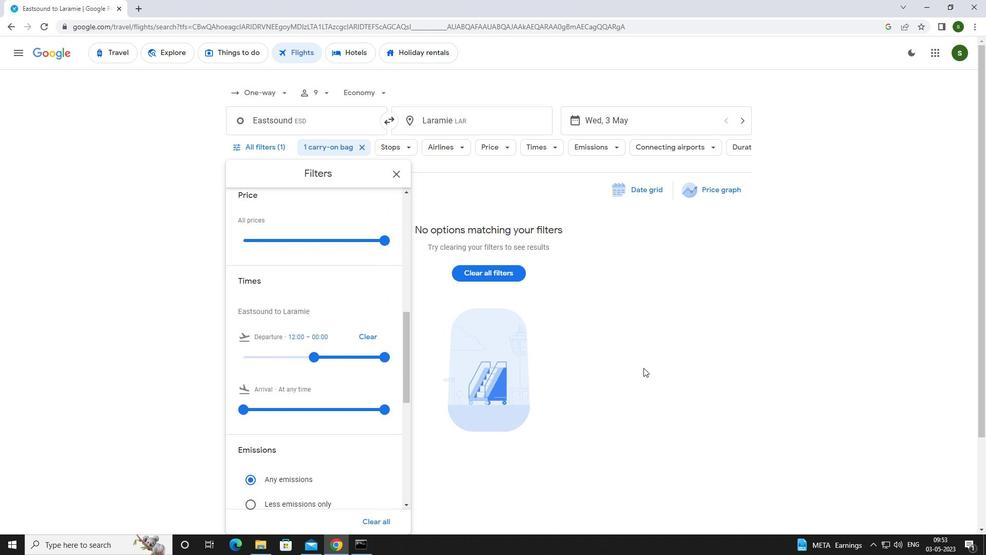 
Action: Mouse moved to (634, 352)
Screenshot: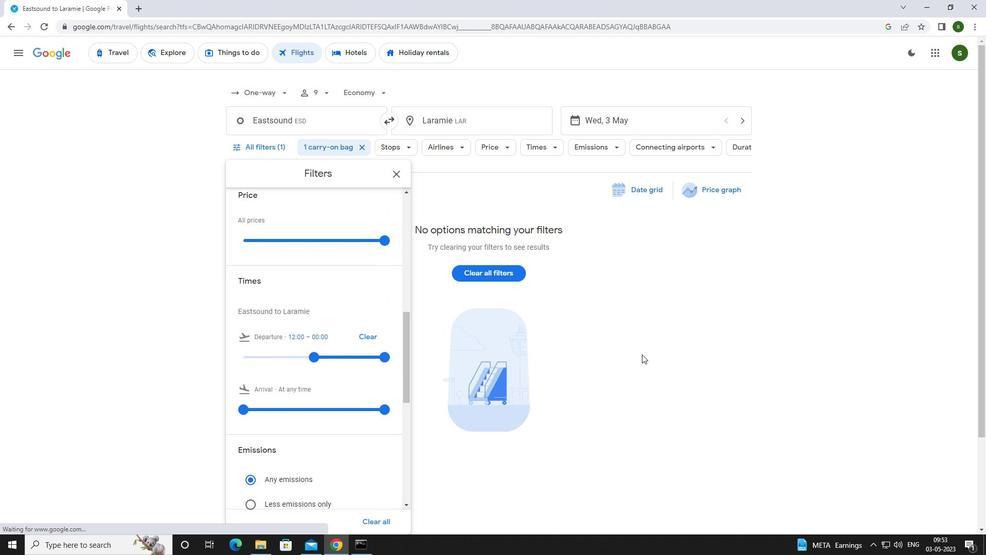 
